 Task: Add an event with the title Team Recognition Event, date '2024/03/28', time 8:00 AM to 10:00 AMand add a description: The training workshop will be facilitated by experienced negotiation experts who will provide guidance, insights, and practical tips throughout the session. Participants will have ample opportunities to ask questions, share experiences, and receive personalized feedback on their negotiation skills.Select event color  Grape . Add location for the event as: 654 Plaza de España, Madrid, Spain, logged in from the account softage.1@softage.netand send the event invitation to softage.7@softage.net and softage.8@softage.net. Set a reminder for the event Every weekday(Monday to Friday)
Action: Mouse moved to (79, 115)
Screenshot: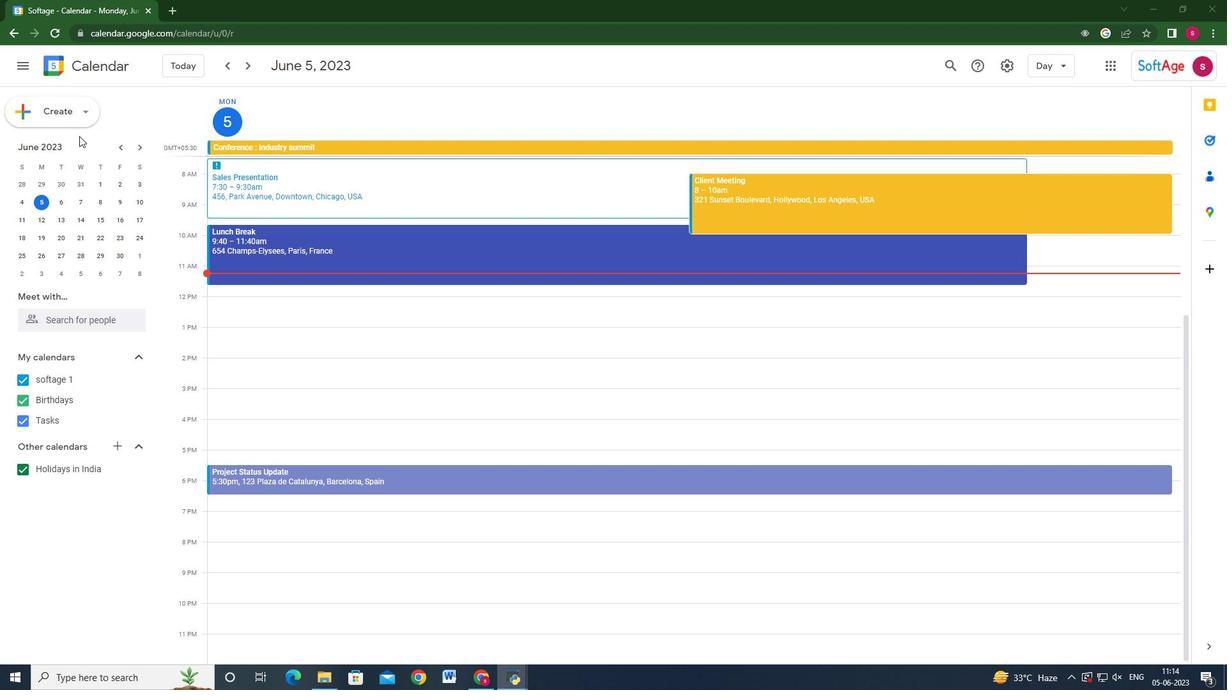 
Action: Mouse pressed left at (79, 115)
Screenshot: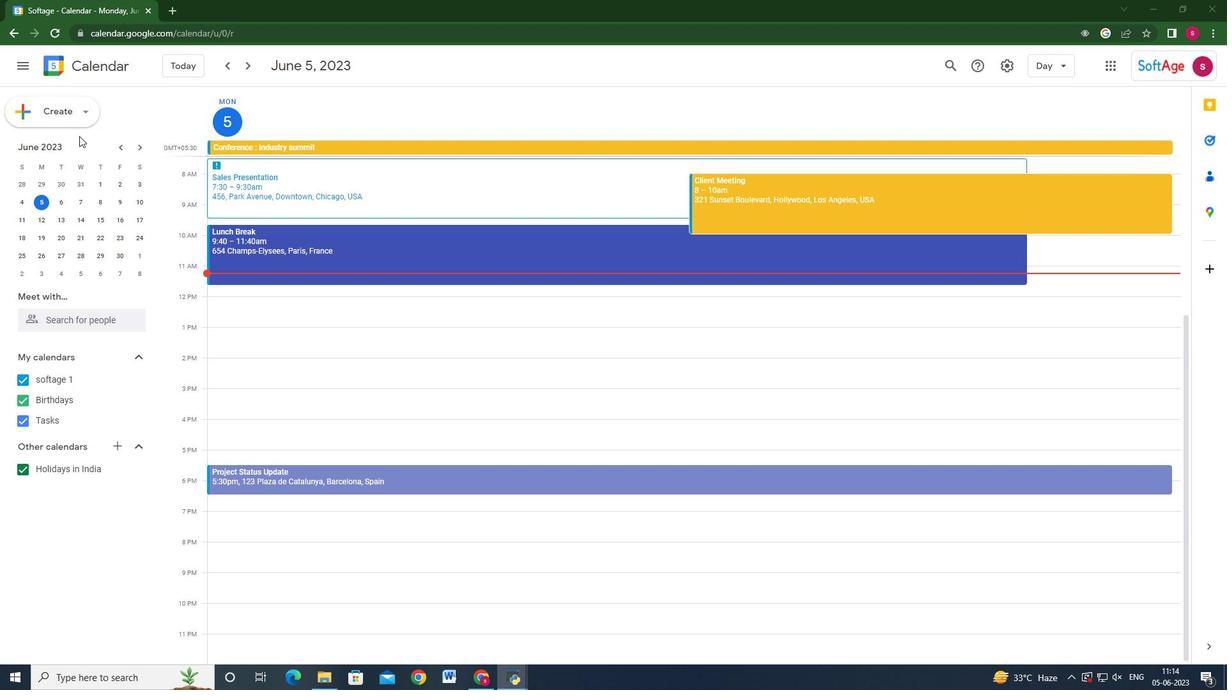 
Action: Mouse moved to (54, 140)
Screenshot: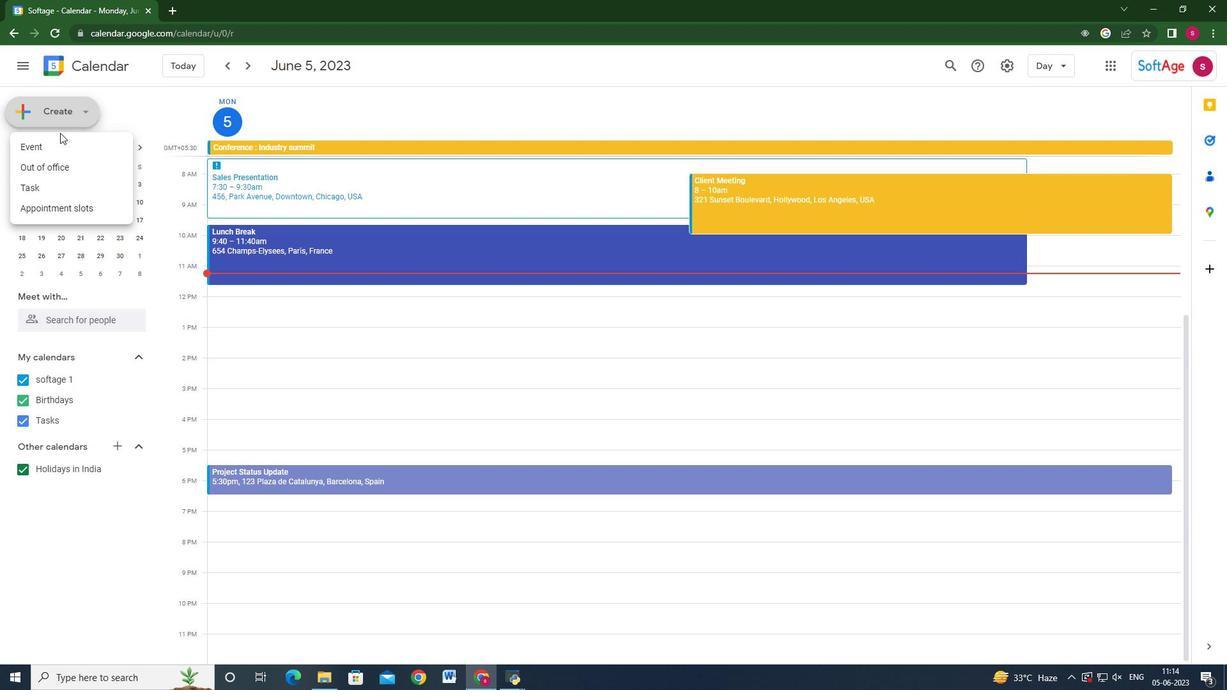 
Action: Mouse pressed left at (54, 140)
Screenshot: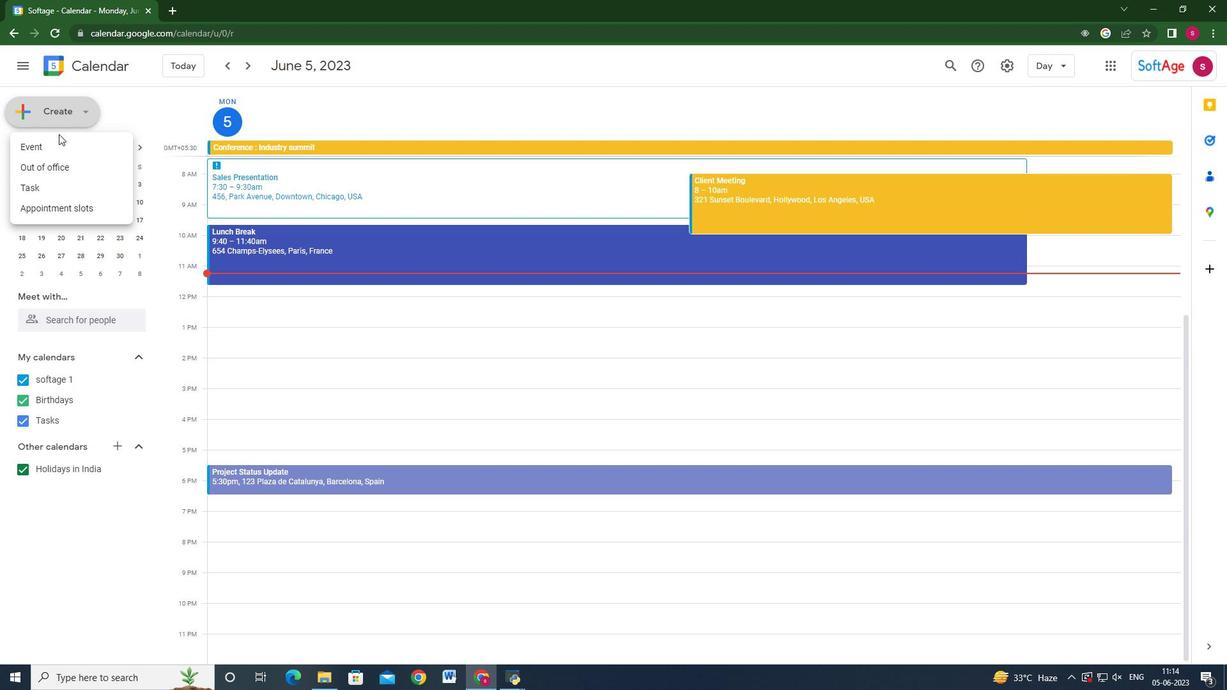 
Action: Mouse moved to (724, 503)
Screenshot: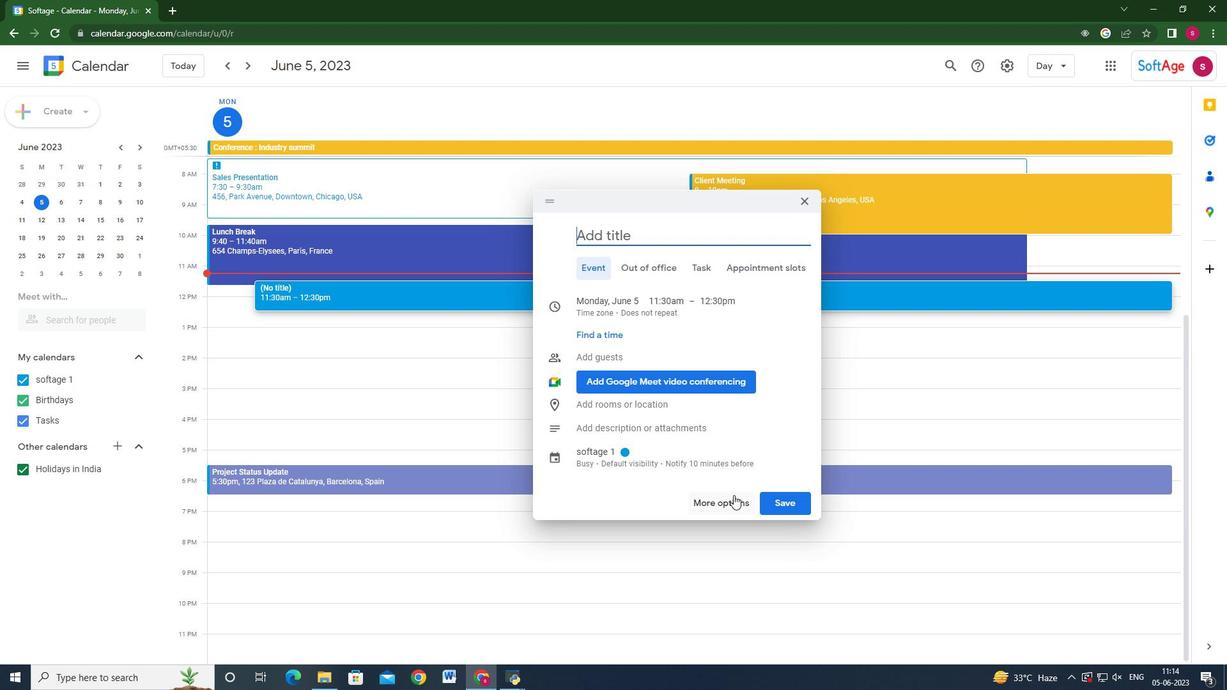 
Action: Mouse pressed left at (724, 503)
Screenshot: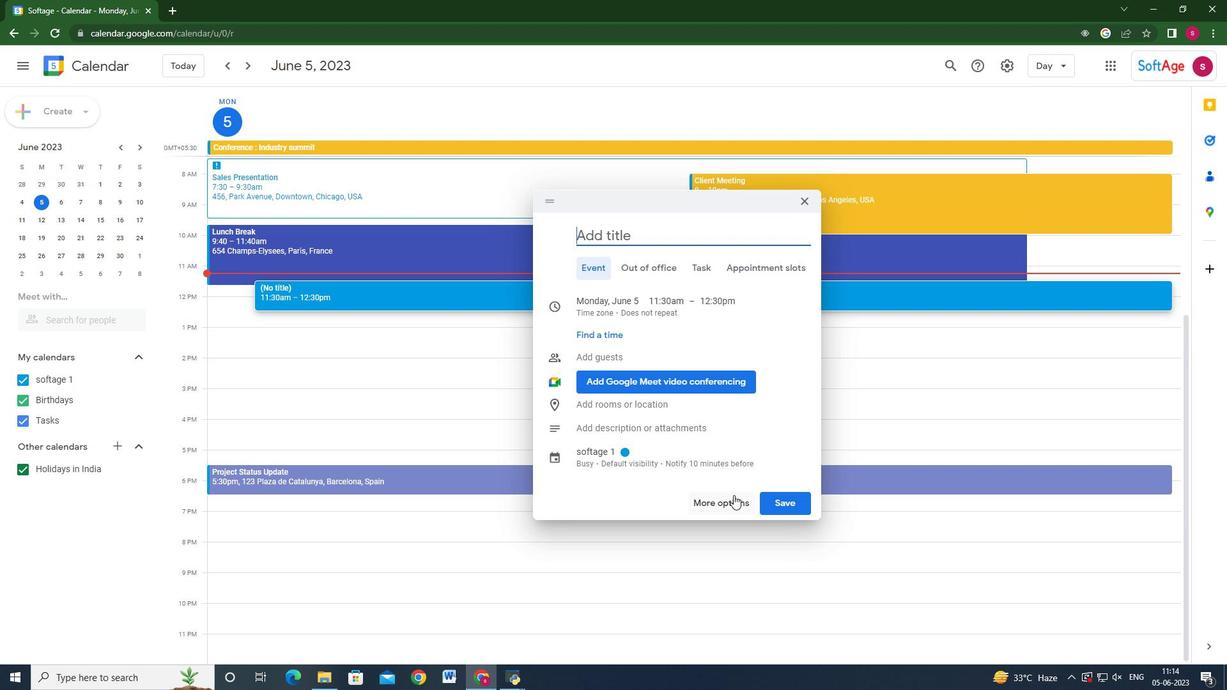 
Action: Mouse moved to (152, 69)
Screenshot: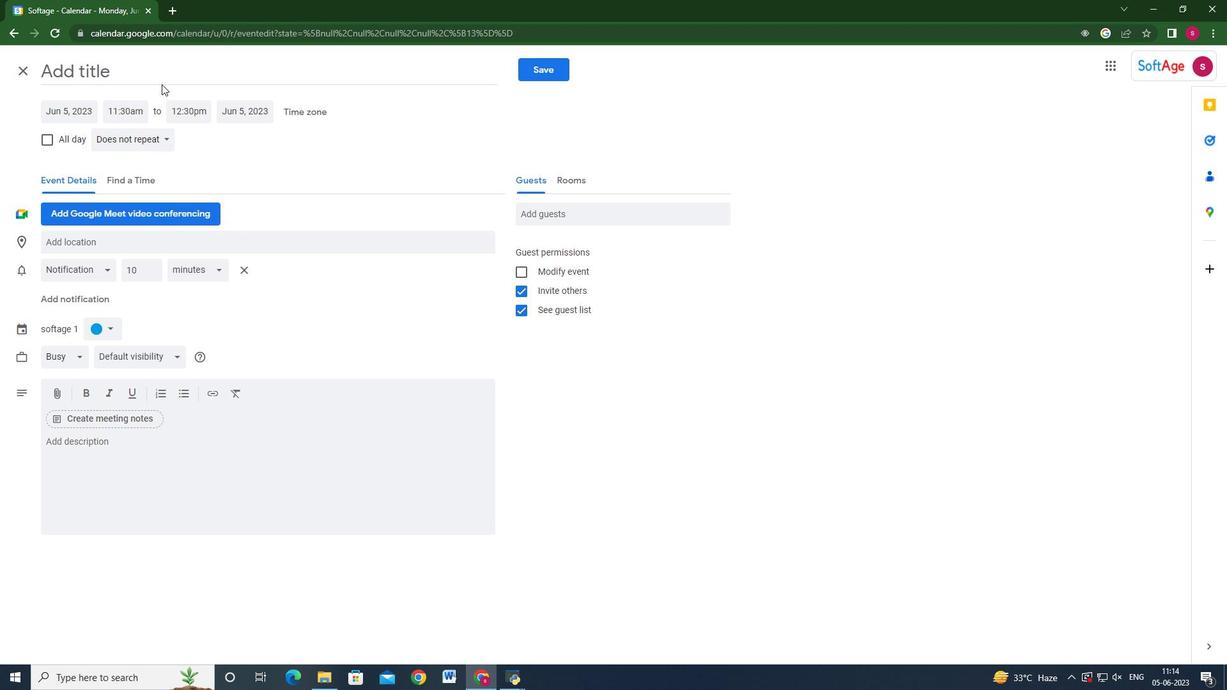 
Action: Mouse pressed left at (152, 69)
Screenshot: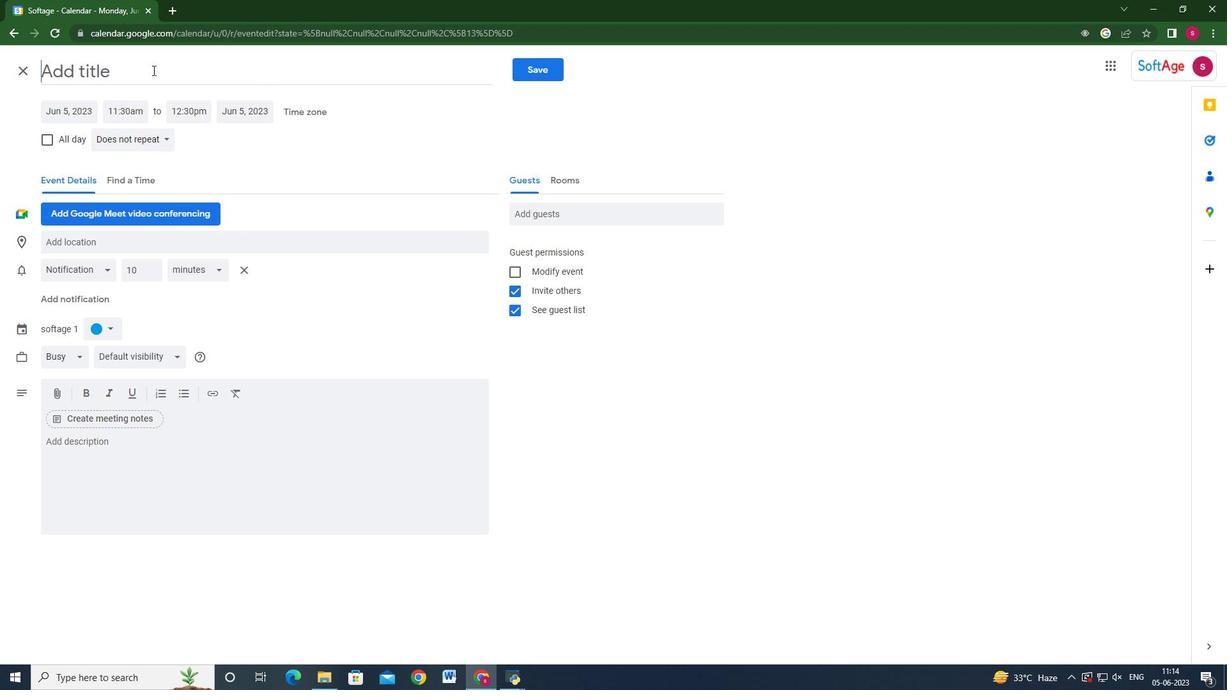 
Action: Key pressed <Key.shift>Team<Key.space><Key.shift>Recognition<Key.space><Key.shift>Event
Screenshot: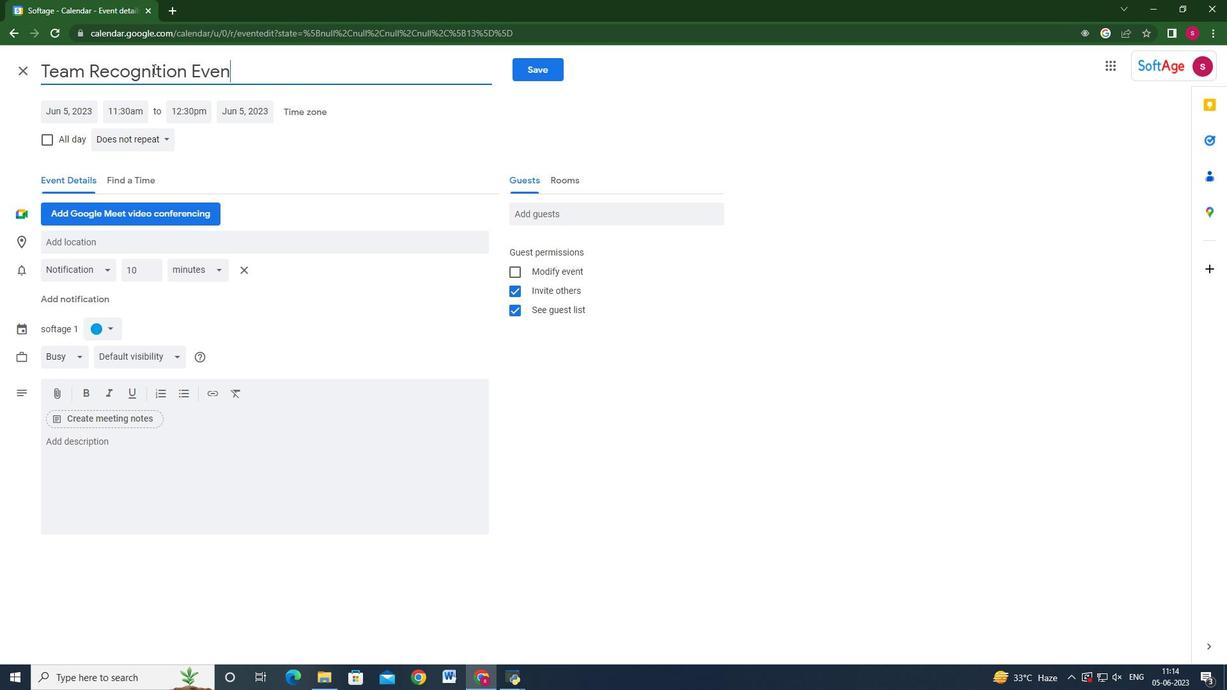 
Action: Mouse moved to (77, 114)
Screenshot: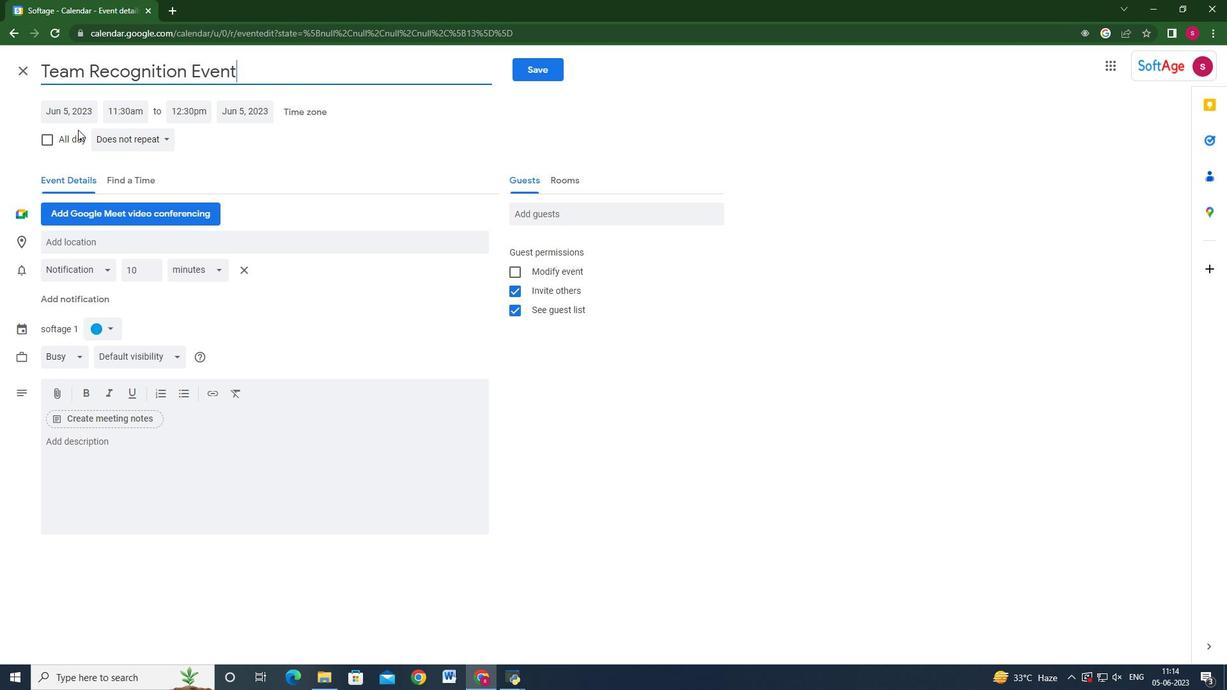 
Action: Mouse pressed left at (77, 114)
Screenshot: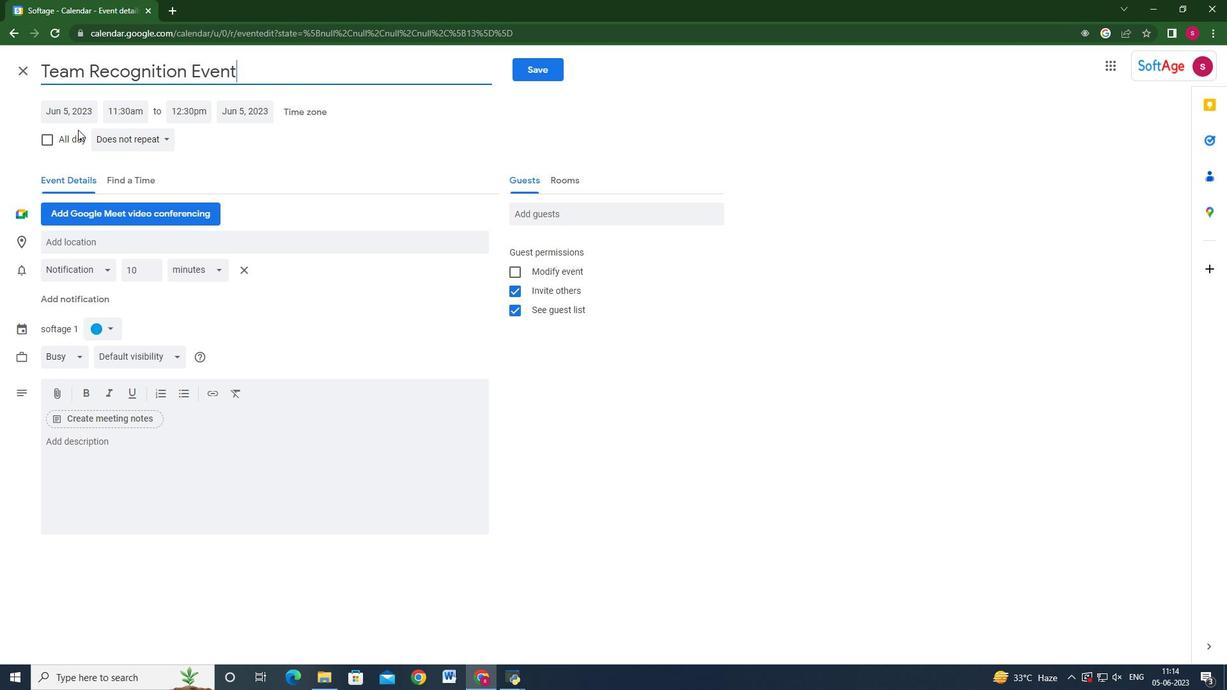 
Action: Mouse moved to (198, 136)
Screenshot: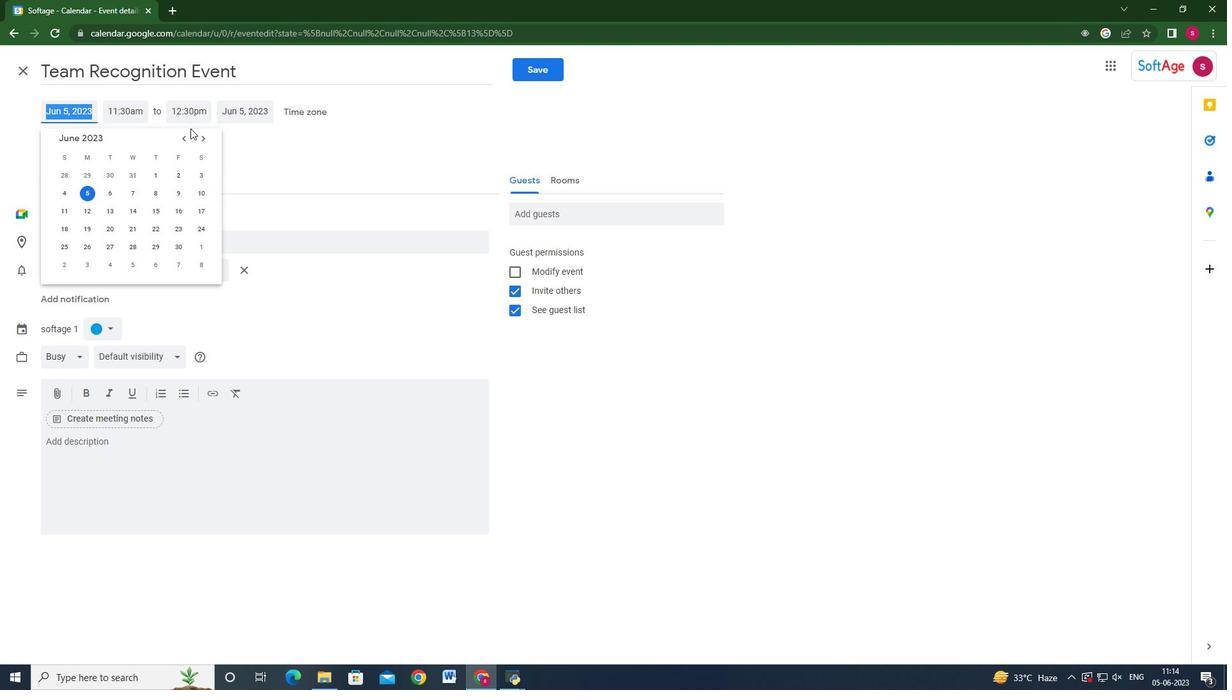 
Action: Mouse pressed left at (198, 136)
Screenshot: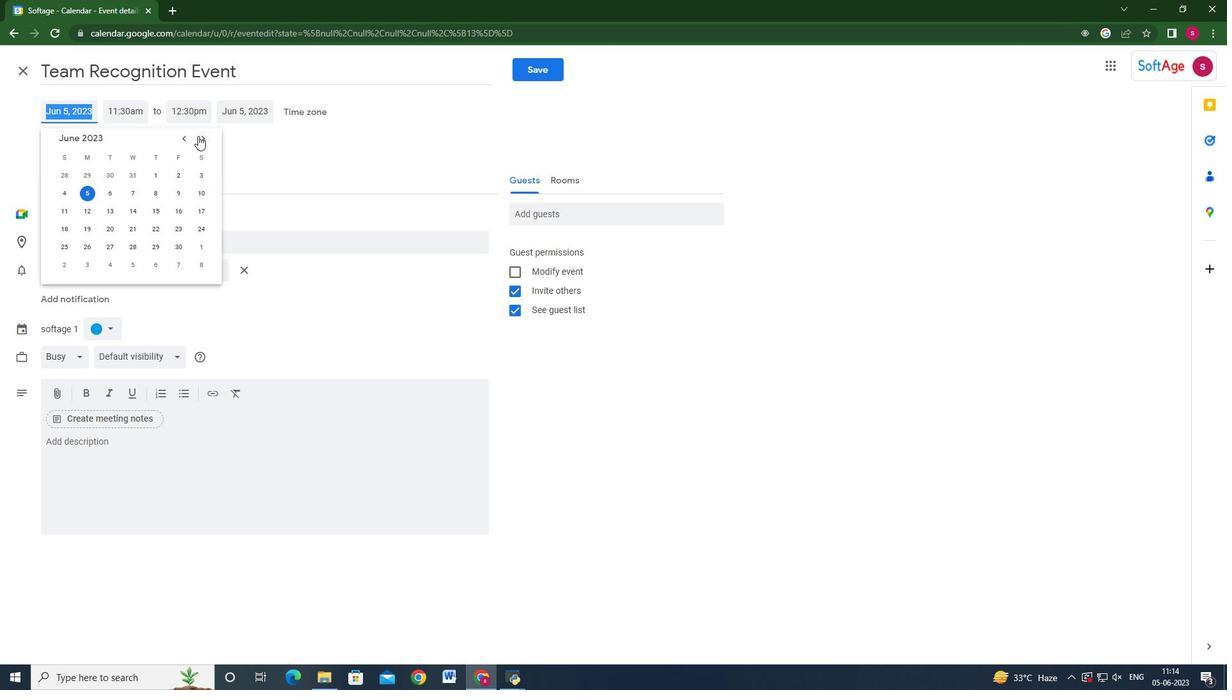 
Action: Mouse pressed left at (198, 136)
Screenshot: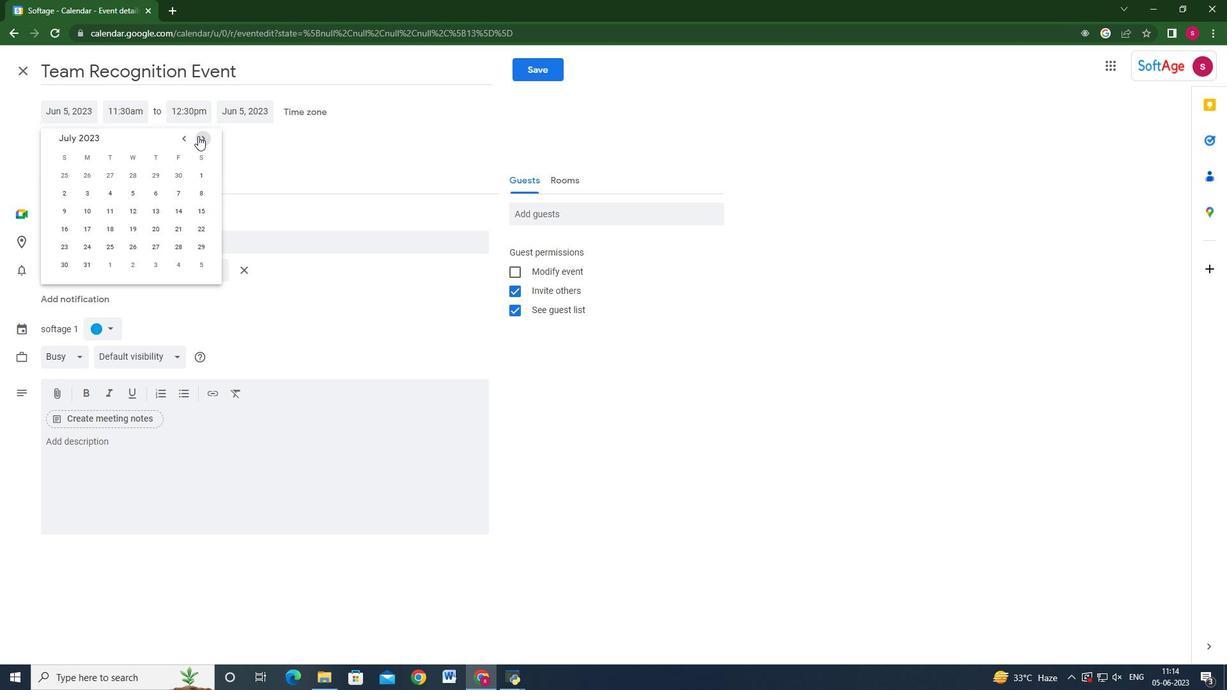 
Action: Mouse pressed left at (198, 136)
Screenshot: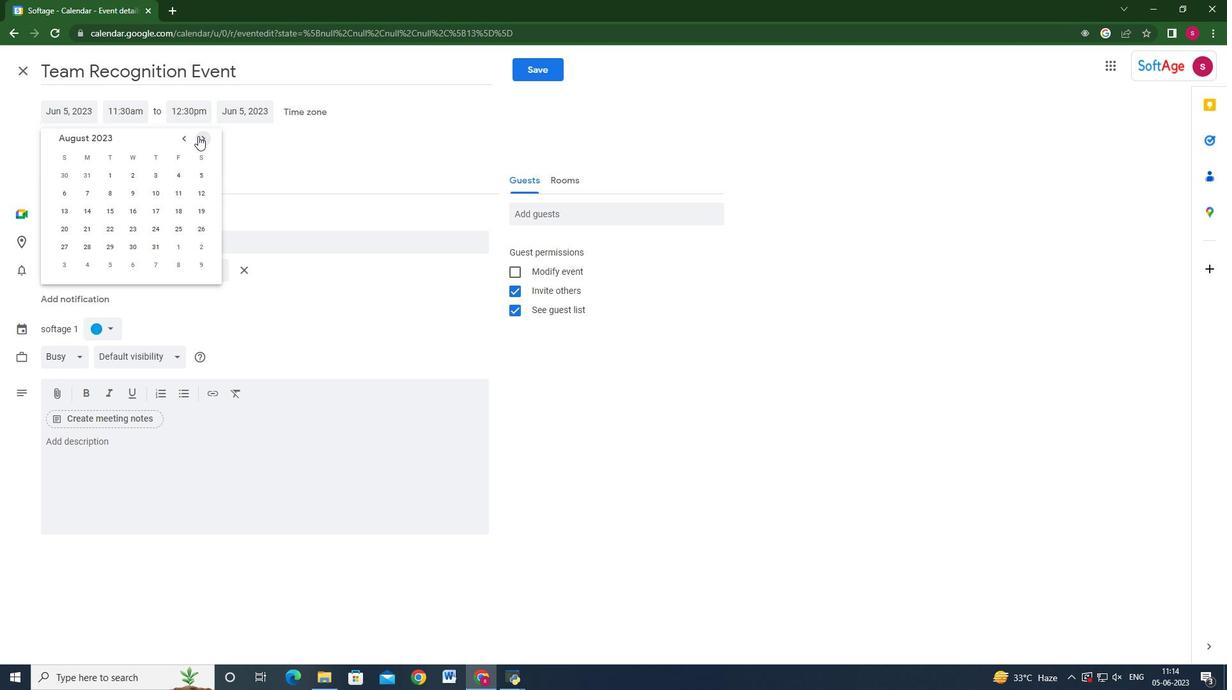 
Action: Mouse pressed left at (198, 136)
Screenshot: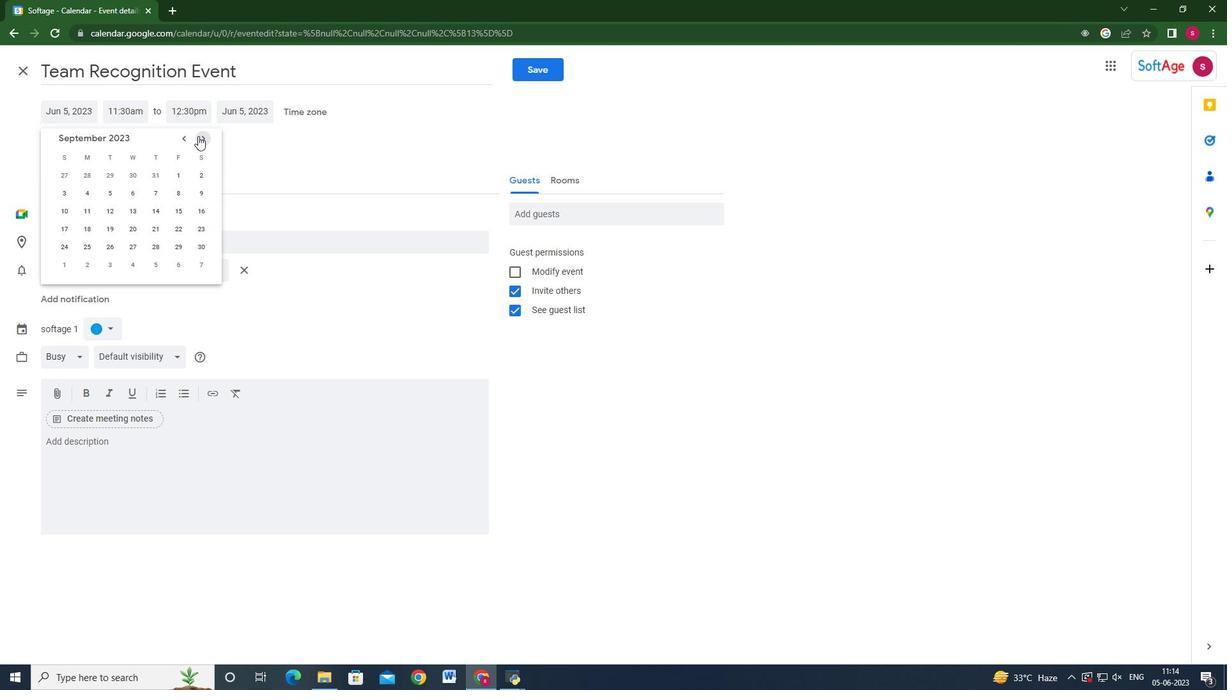 
Action: Mouse pressed left at (198, 136)
Screenshot: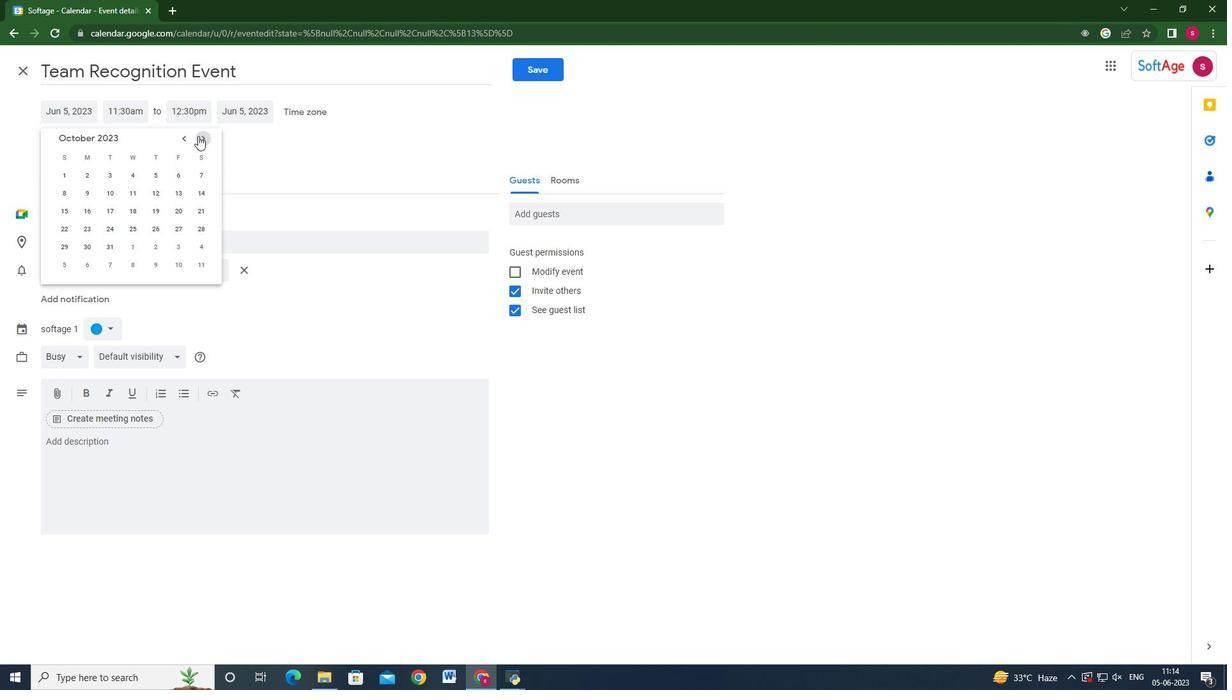
Action: Mouse pressed left at (198, 136)
Screenshot: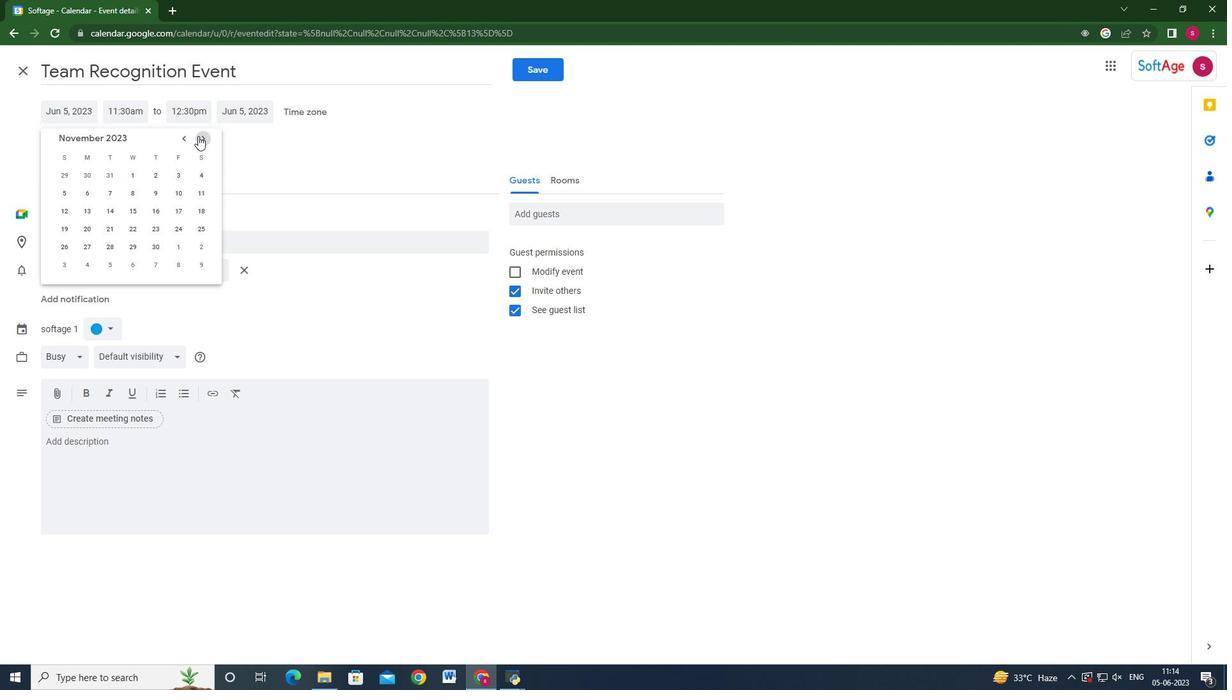 
Action: Mouse pressed left at (198, 136)
Screenshot: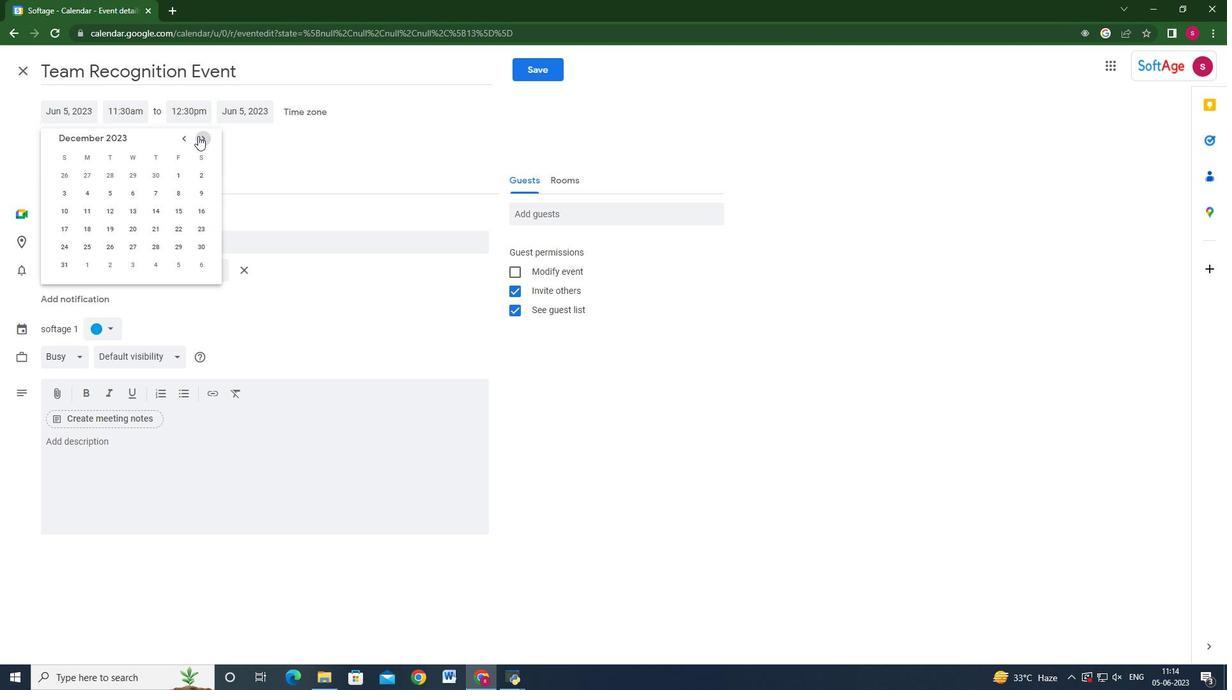 
Action: Mouse pressed left at (198, 136)
Screenshot: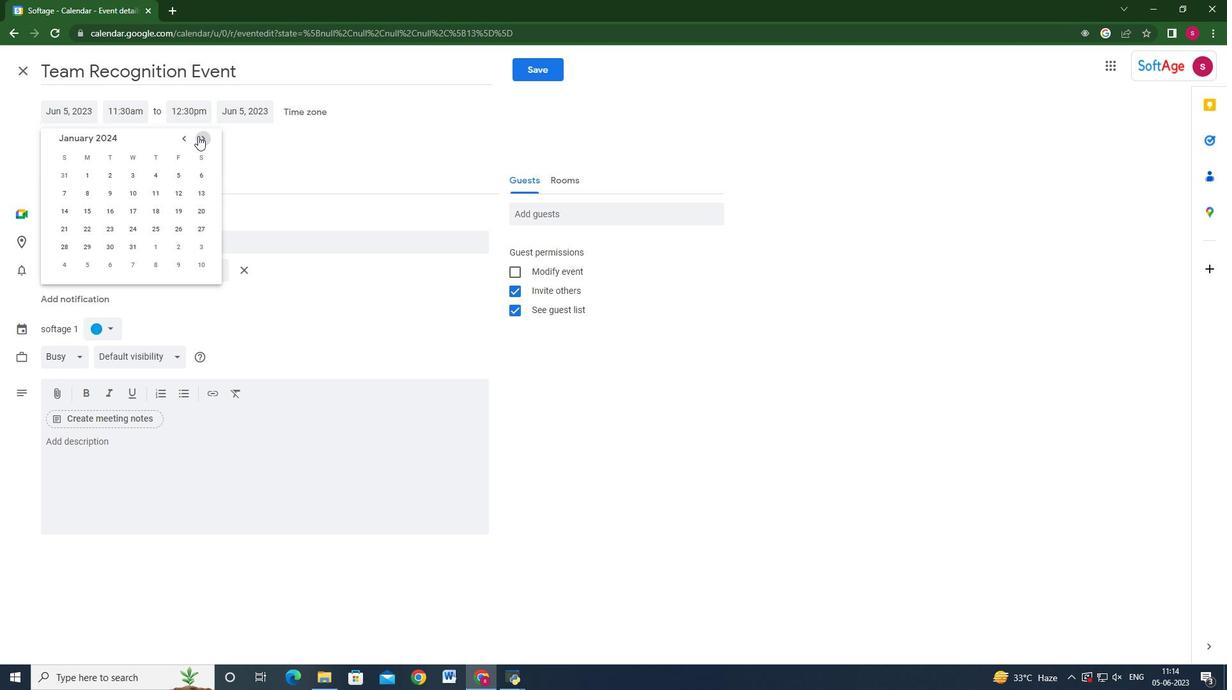 
Action: Mouse pressed left at (198, 136)
Screenshot: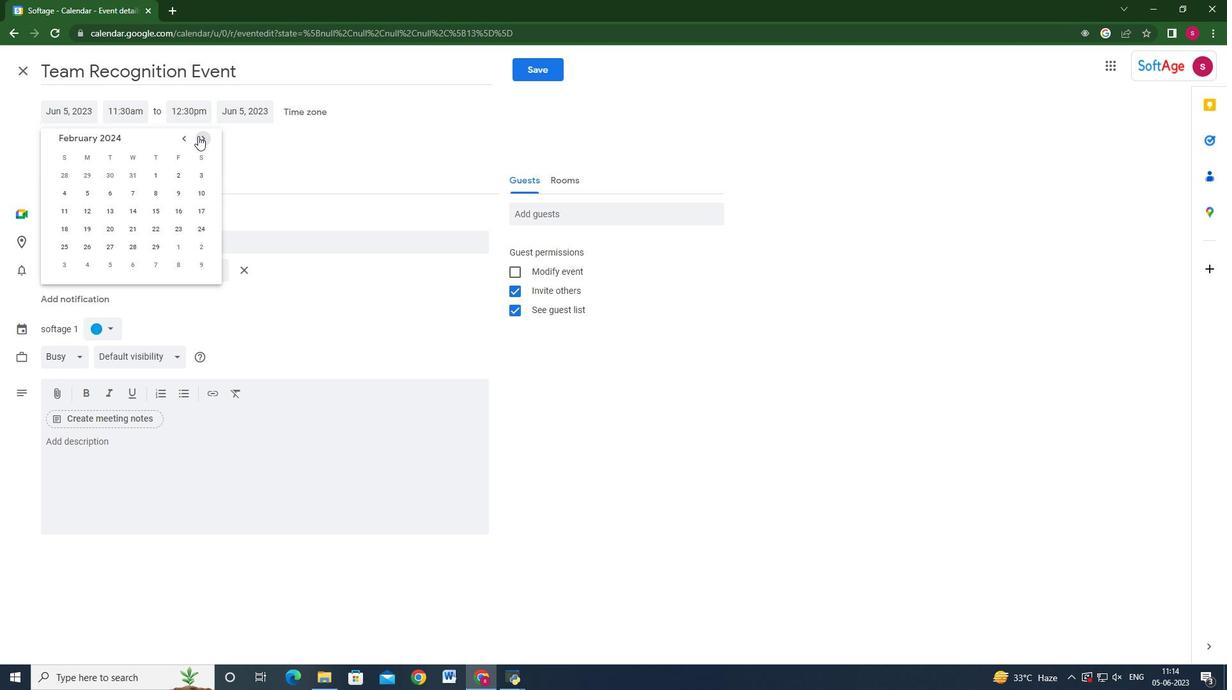 
Action: Mouse moved to (155, 242)
Screenshot: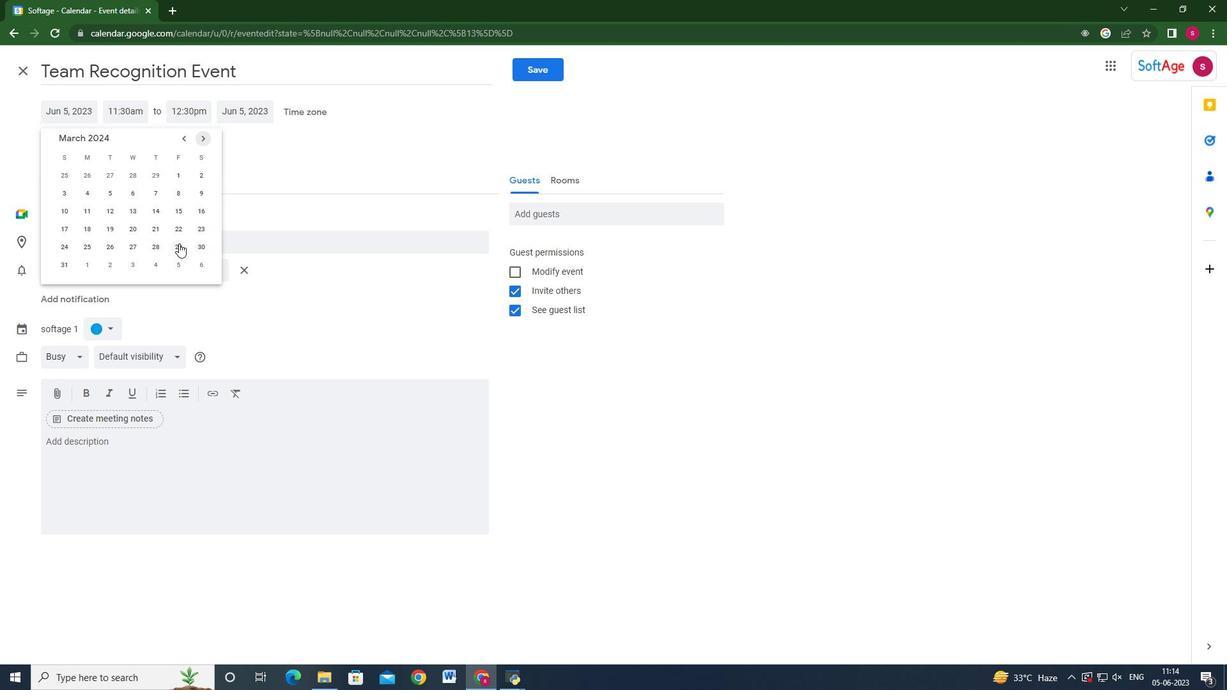 
Action: Mouse pressed left at (155, 242)
Screenshot: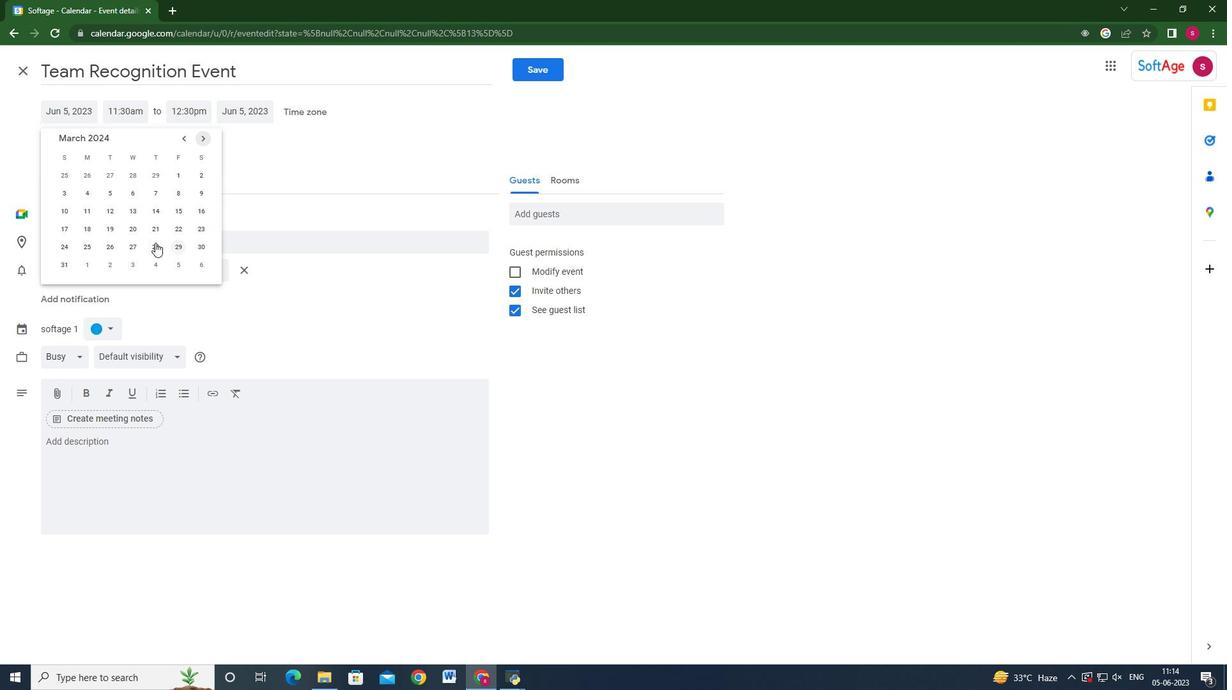 
Action: Mouse moved to (138, 103)
Screenshot: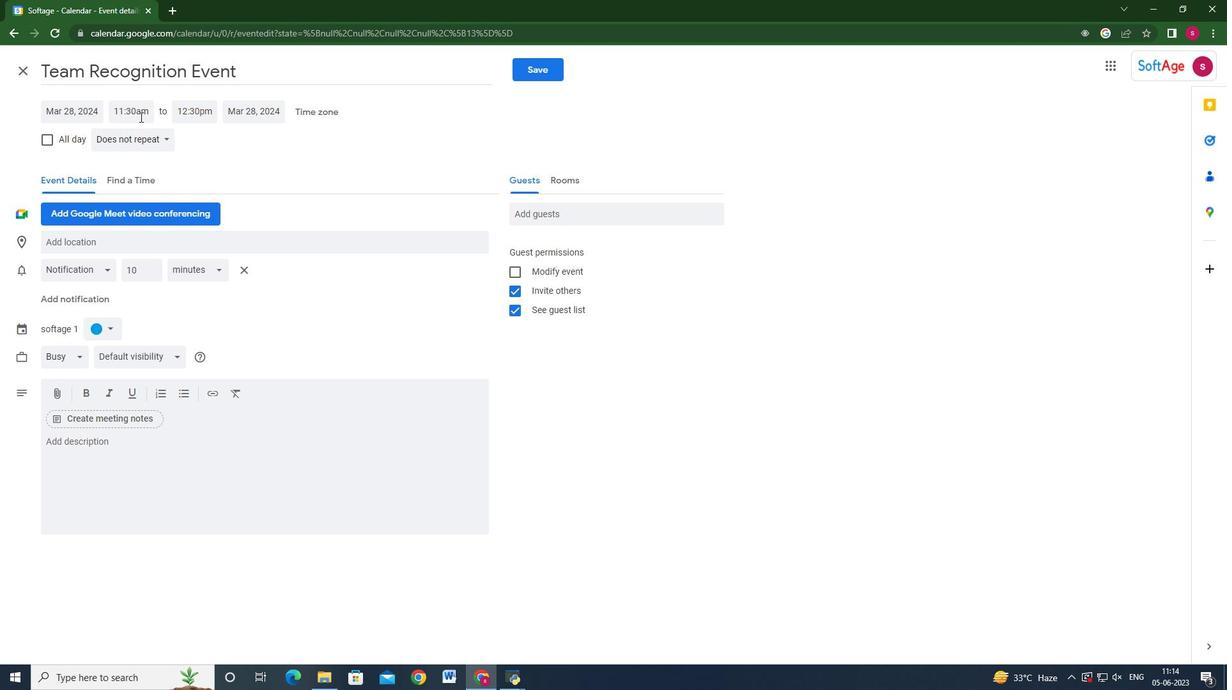 
Action: Mouse pressed left at (138, 103)
Screenshot: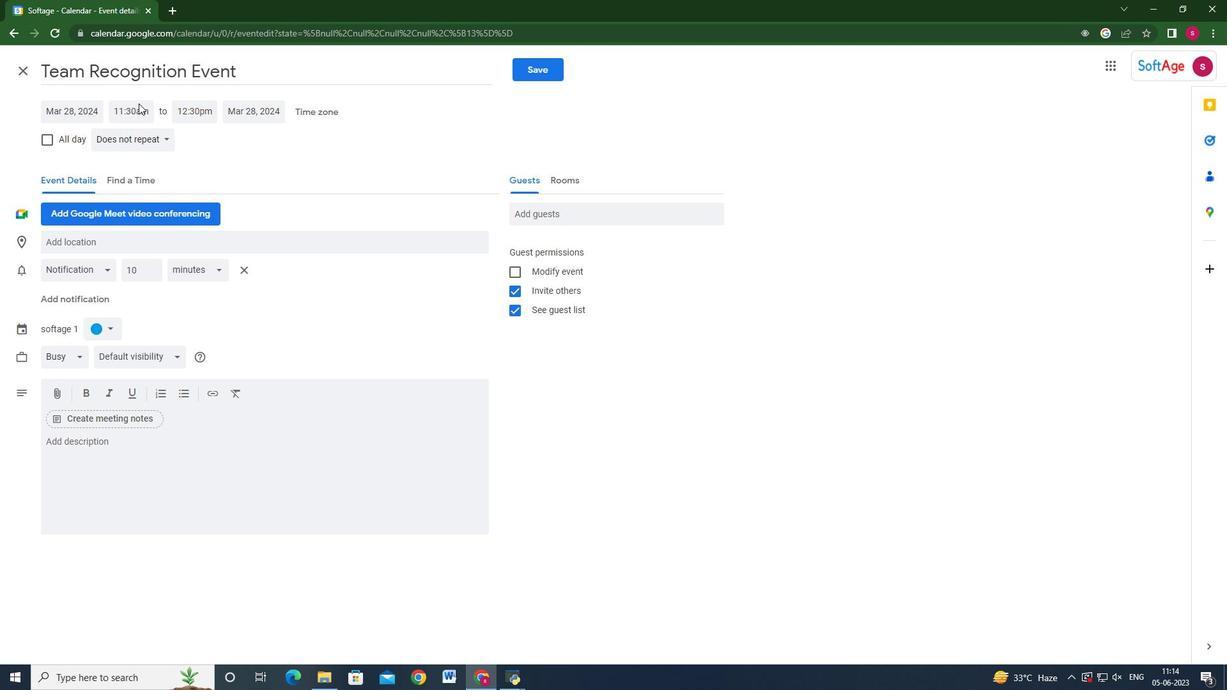 
Action: Key pressed 8<Key.shift>:00am<Key.enter><Key.tab>10<Key.shift>:00am<Key.enter>
Screenshot: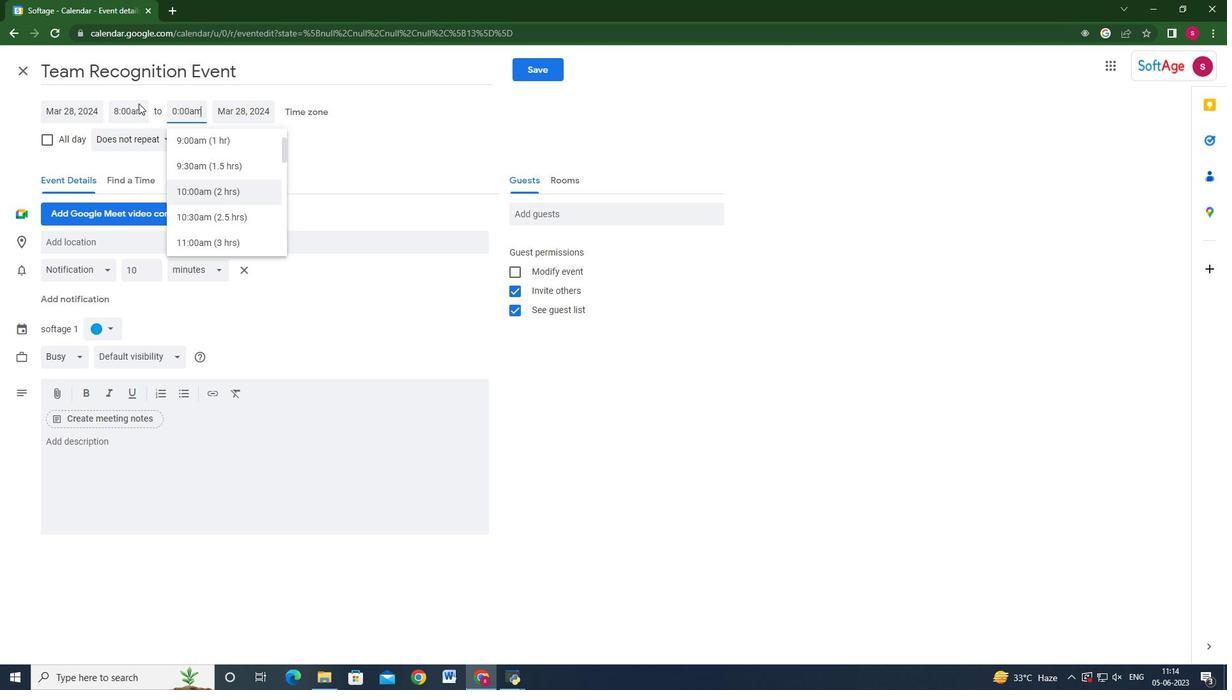 
Action: Mouse moved to (159, 452)
Screenshot: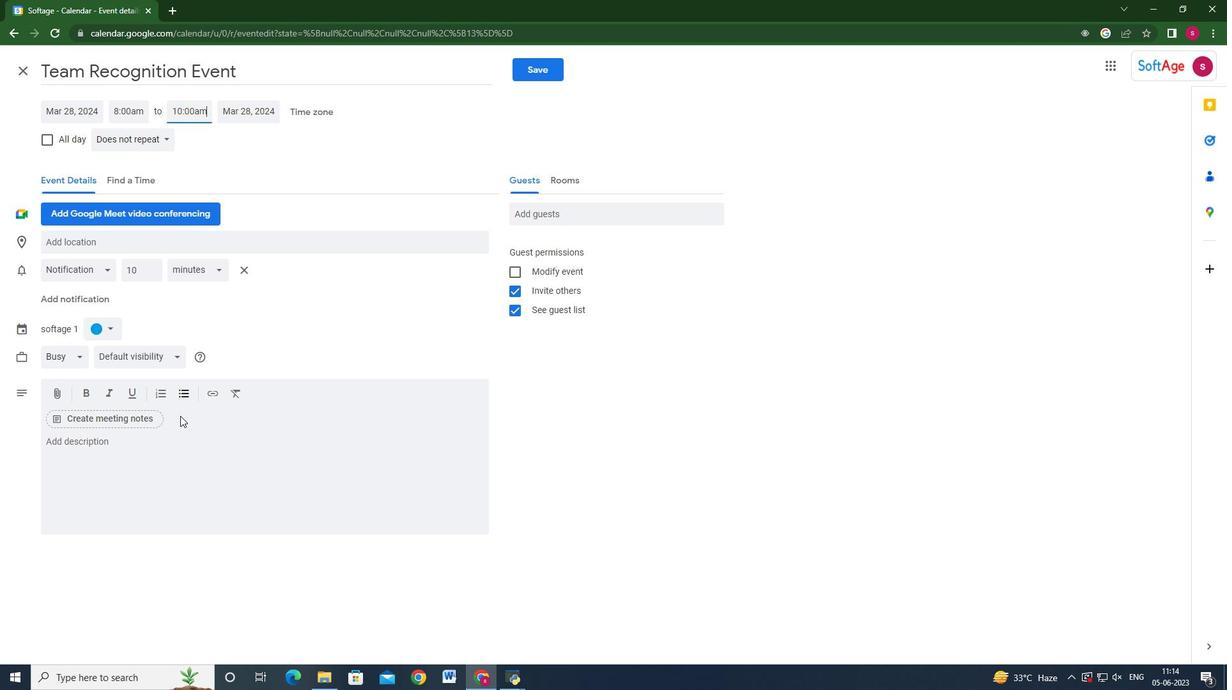 
Action: Mouse pressed left at (159, 452)
Screenshot: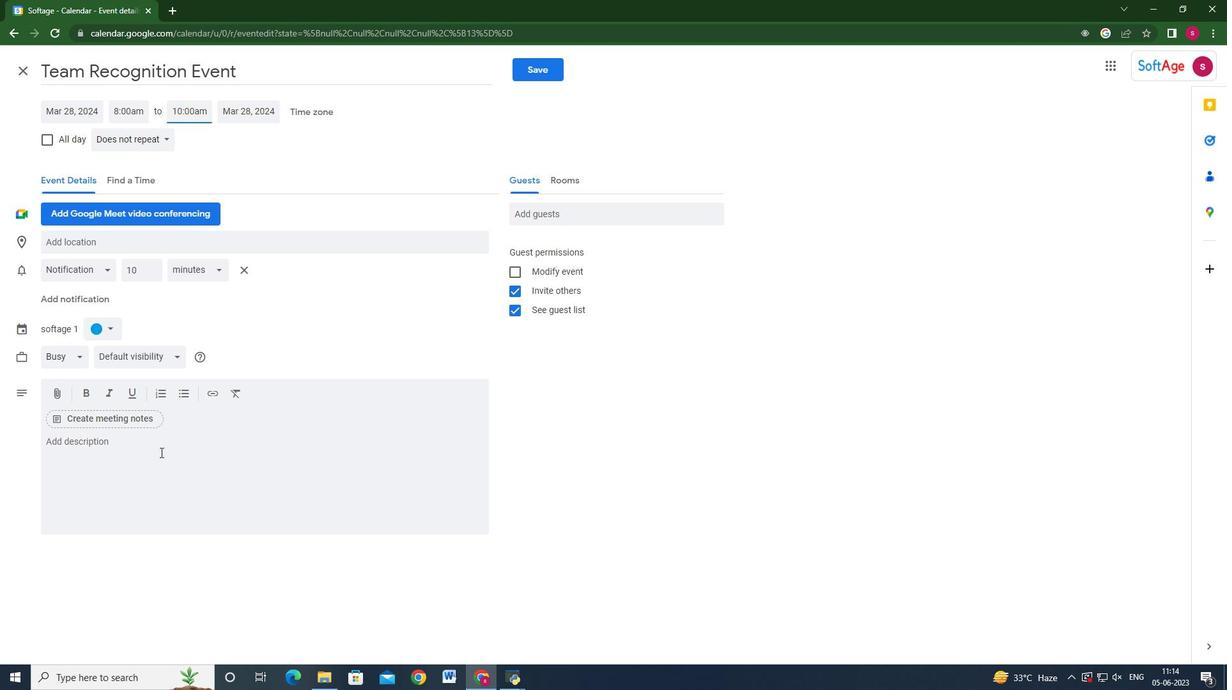 
Action: Mouse moved to (161, 453)
Screenshot: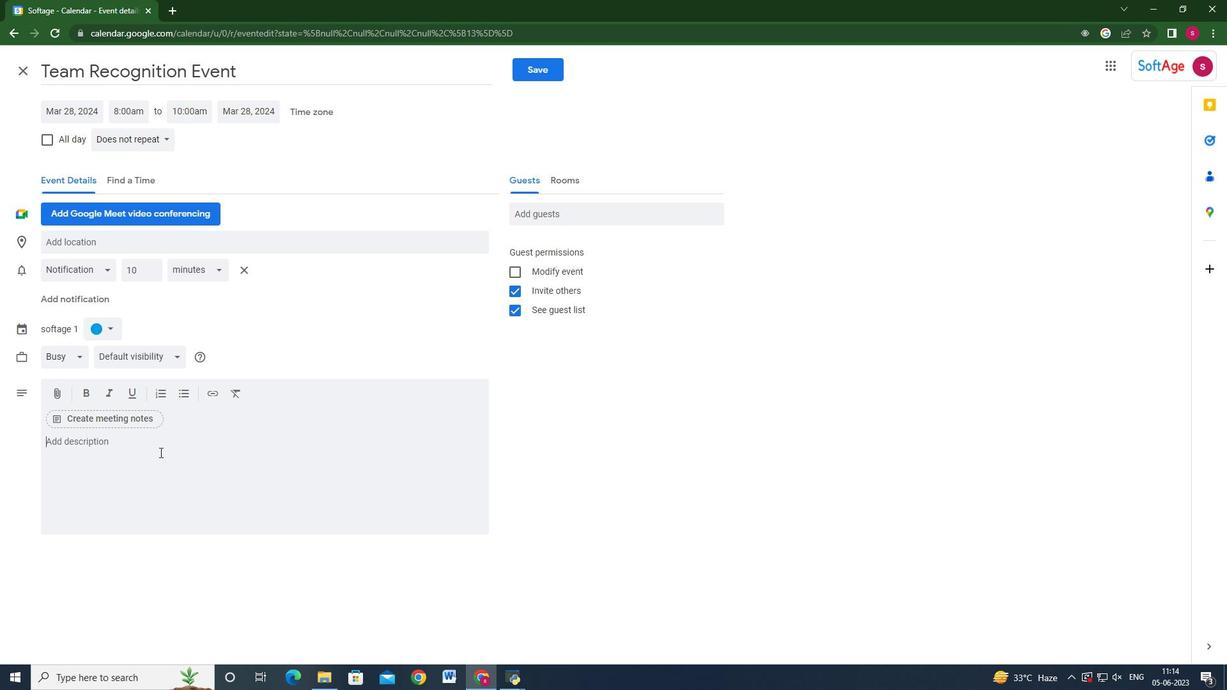 
Action: Key pressed <Key.shift>The<Key.space>training<Key.space>workshop<Key.space>will<Key.space>be<Key.space>facilitated<Key.space>by<Key.space>experienced<Key.space>negotiation<Key.space>experts<Key.space>who<Key.space>will<Key.space>provide<Key.space>guidance,<Key.space>insights,<Key.space>and<Key.space>practical<Key.space>tips<Key.space>throughout<Key.space>the<Key.space>session.<Key.space><Key.shift>Participants<Key.space>will<Key.space>have<Key.space>ample<Key.space>opportunities<Key.space>to<Key.space>ask<Key.space>questions,<Key.space>share<Key.space>experiences,<Key.space>and<Key.space>receive<Key.space>personalized<Key.space>feedback<Key.space>on<Key.space>their<Key.space>negotiation<Key.space>skills.
Screenshot: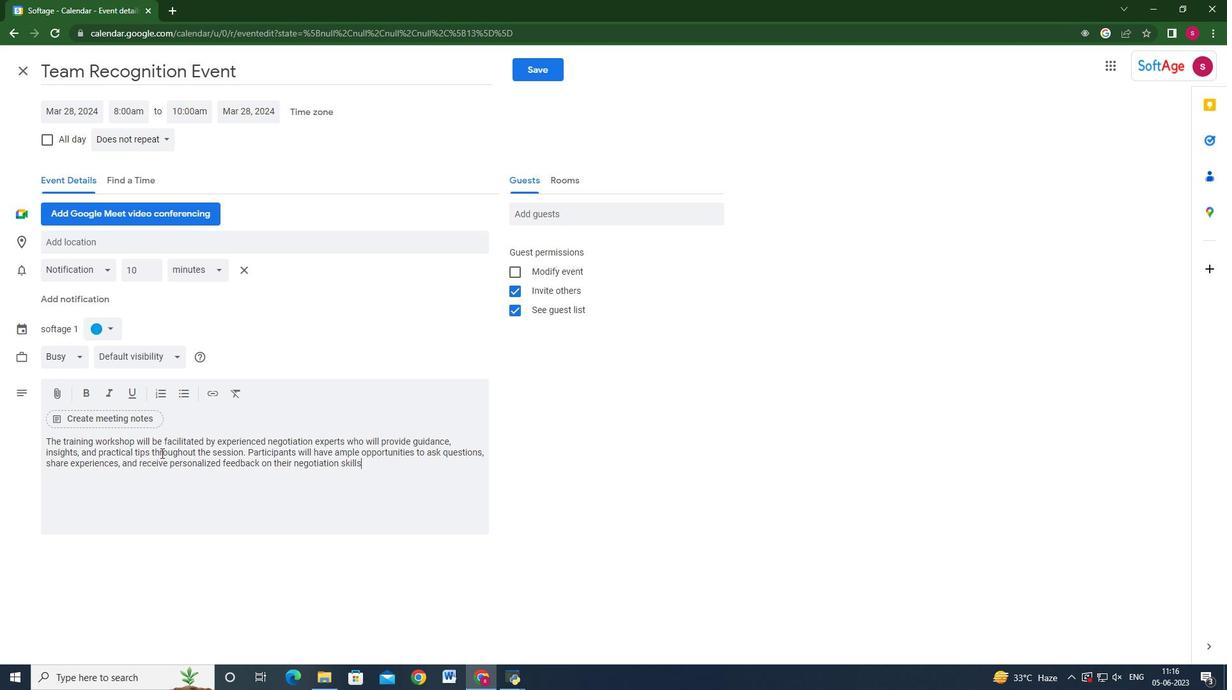 
Action: Mouse moved to (108, 326)
Screenshot: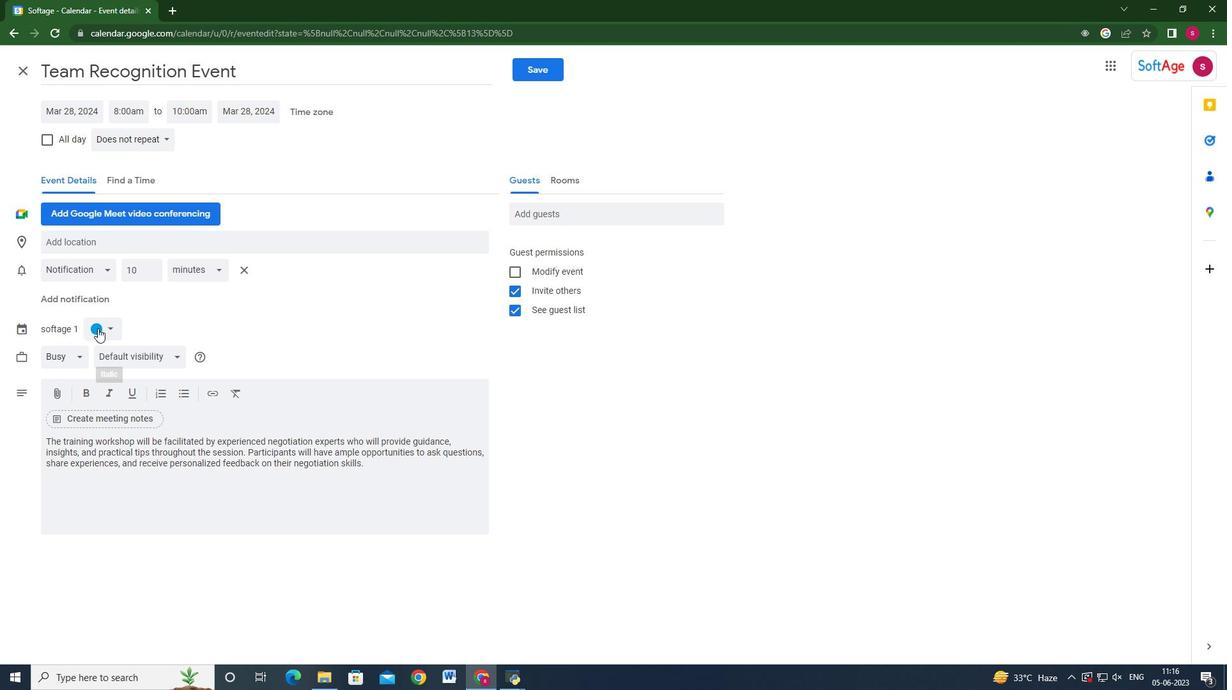 
Action: Mouse pressed left at (108, 326)
Screenshot: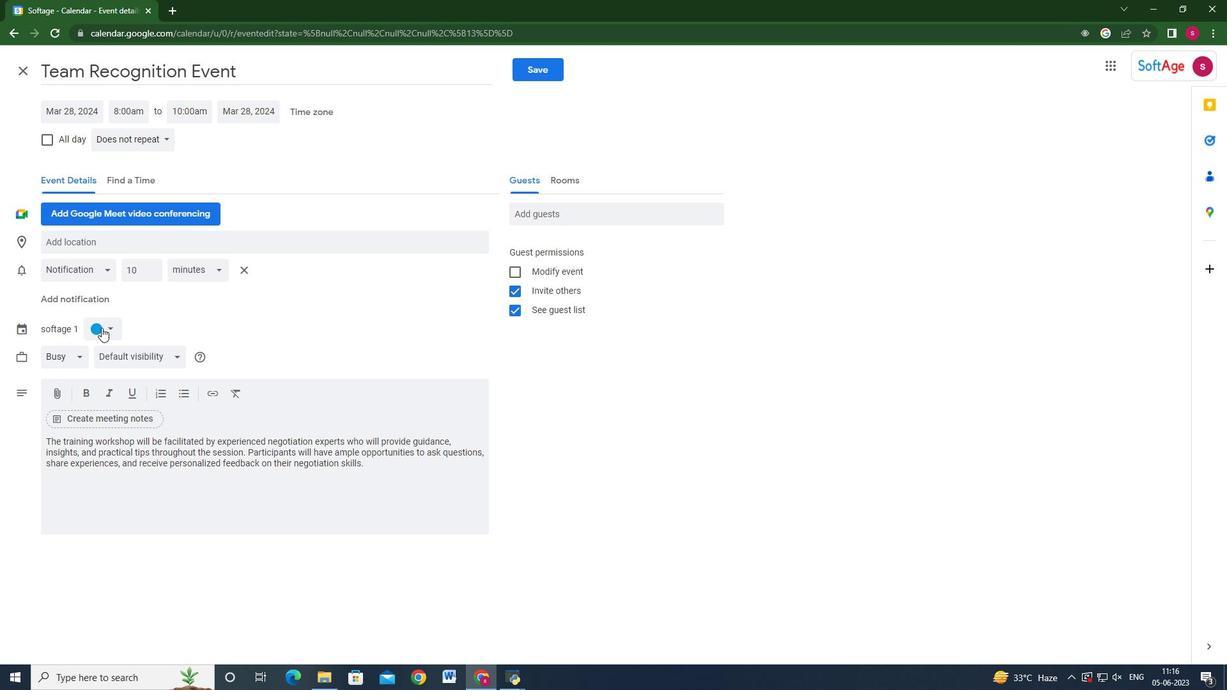 
Action: Mouse moved to (109, 389)
Screenshot: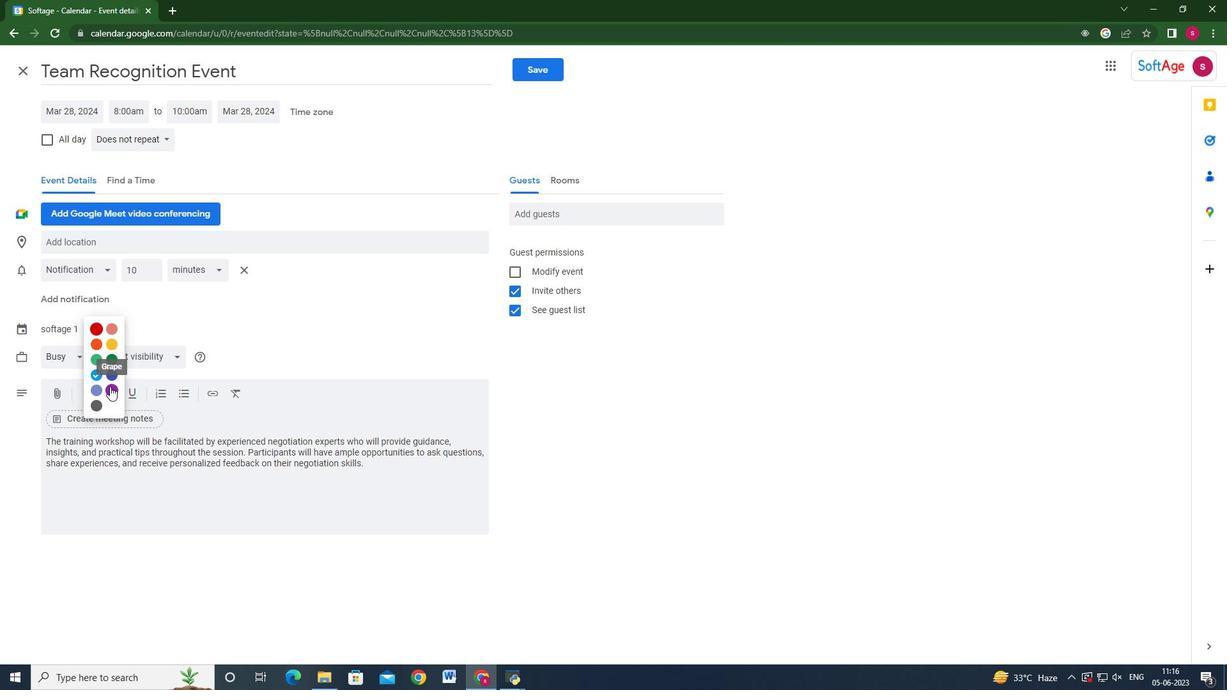 
Action: Mouse pressed left at (109, 389)
Screenshot: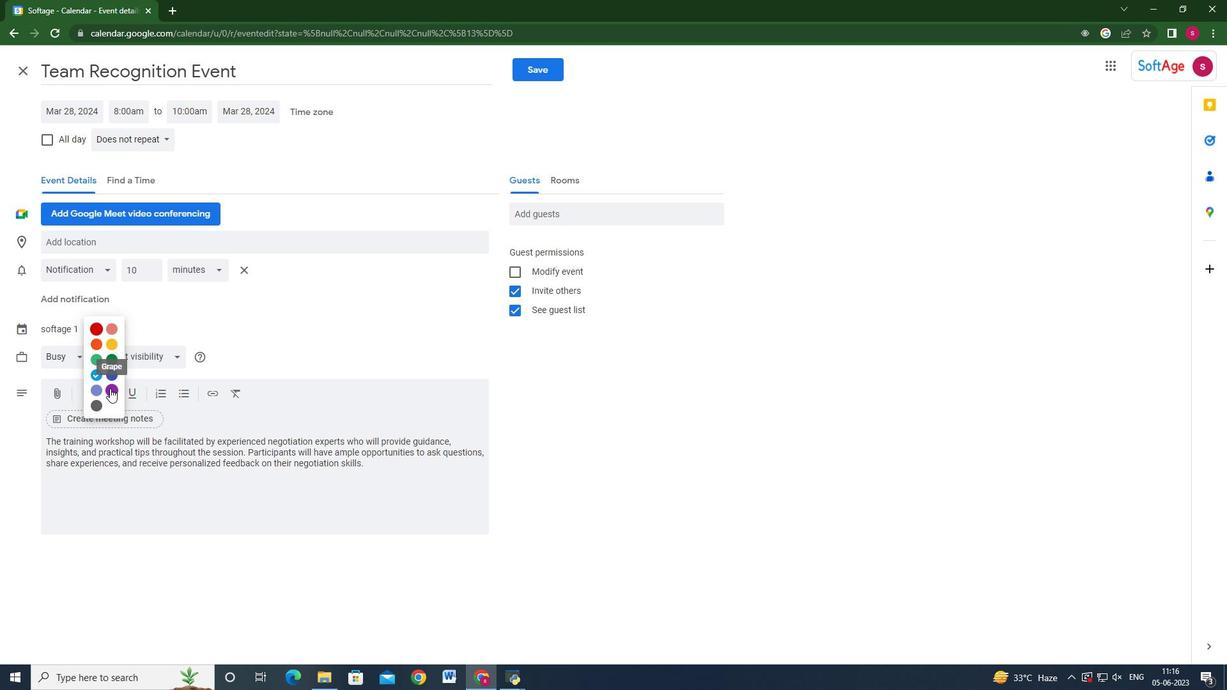 
Action: Mouse moved to (191, 247)
Screenshot: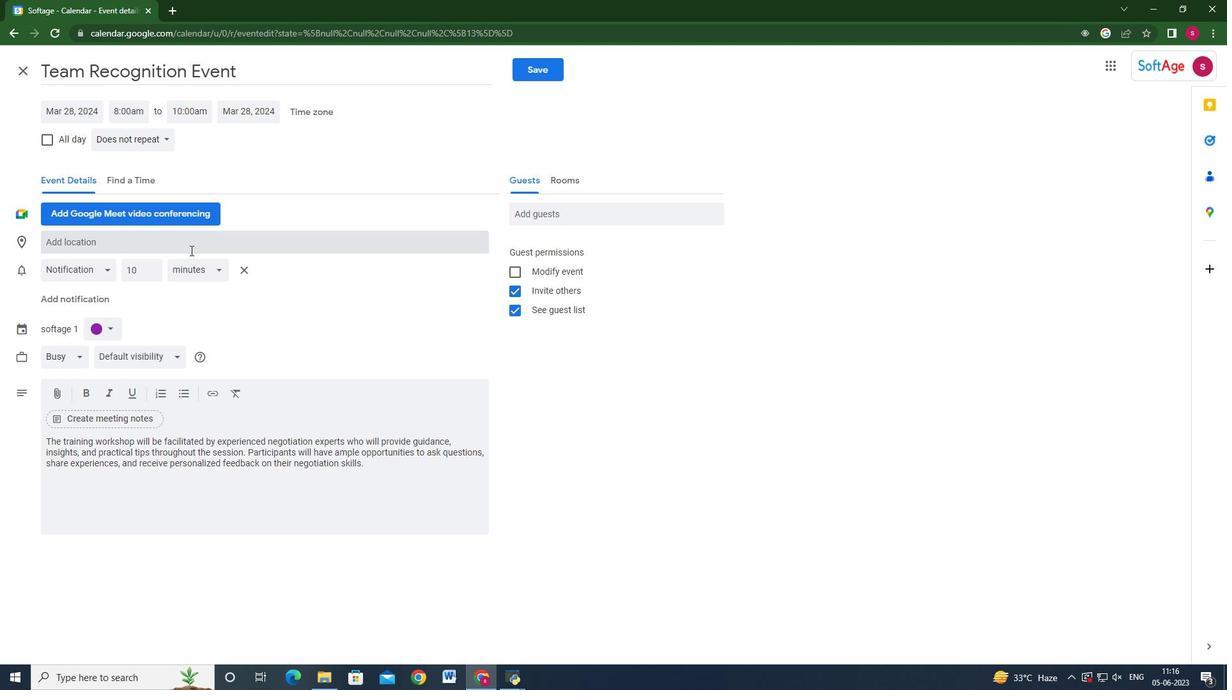 
Action: Mouse pressed left at (191, 247)
Screenshot: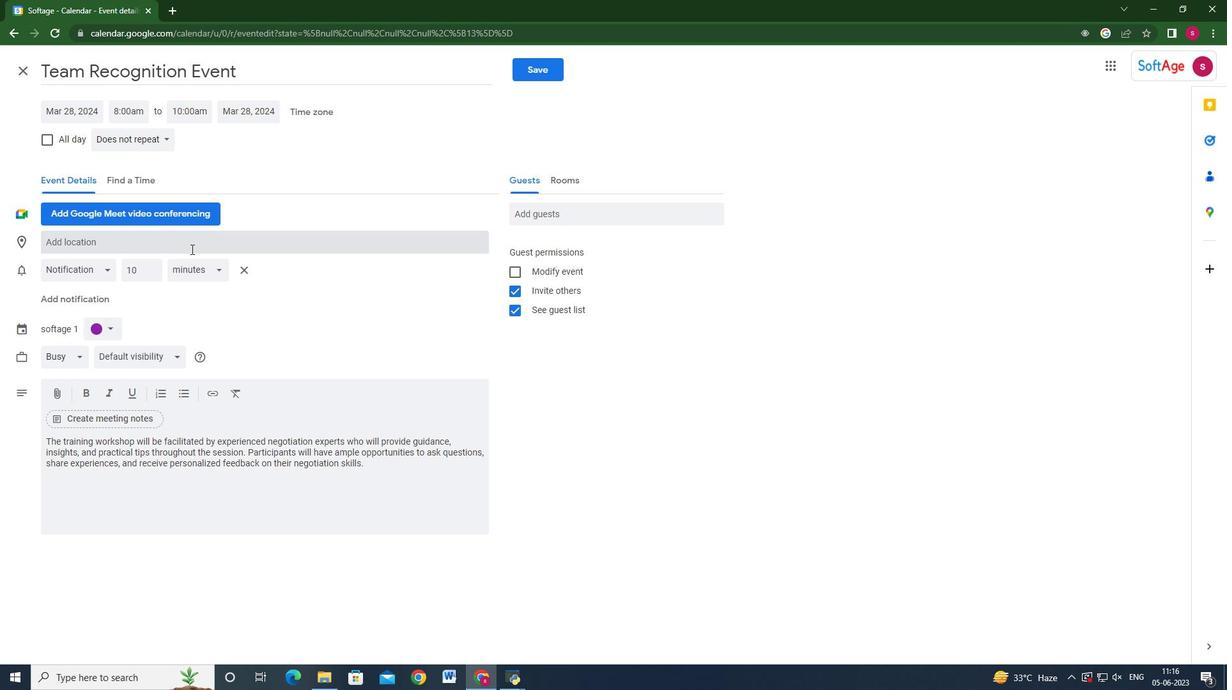 
Action: Key pressed 654<Key.space><Key.shift>Plaza<Key.space>da<Key.space><Key.caps_lock>EX<Key.backspace>S<Key.backspace><Key.caps_lock>spana
Screenshot: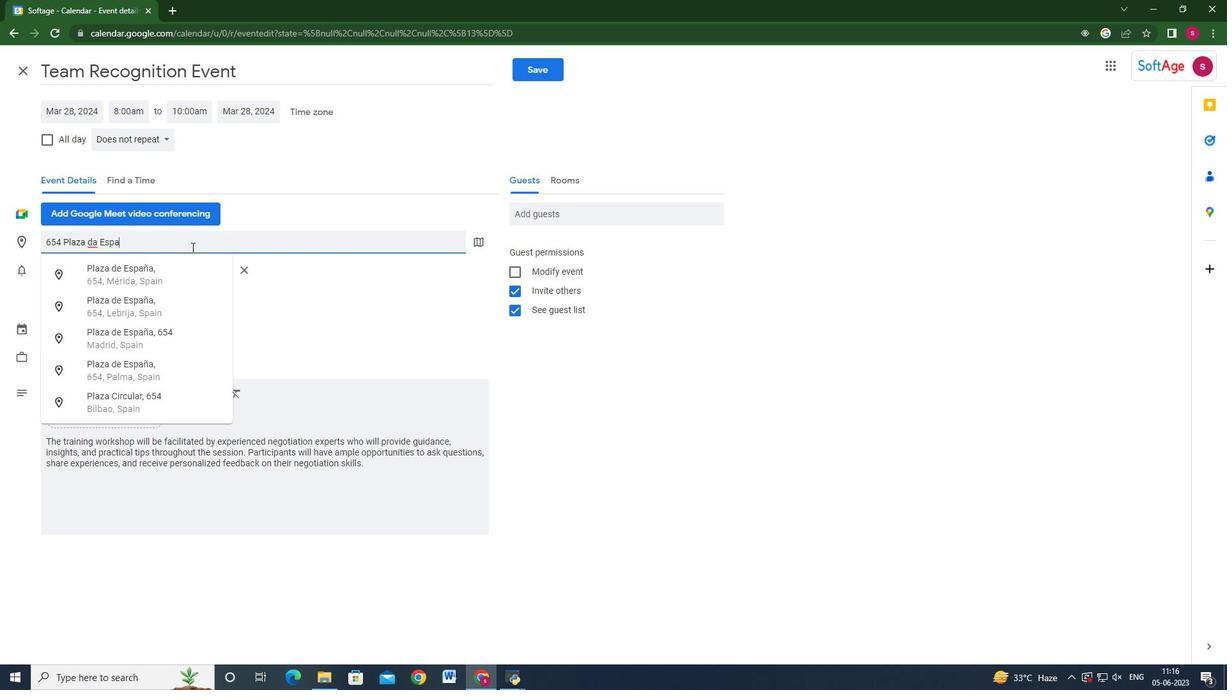 
Action: Mouse moved to (542, 200)
Screenshot: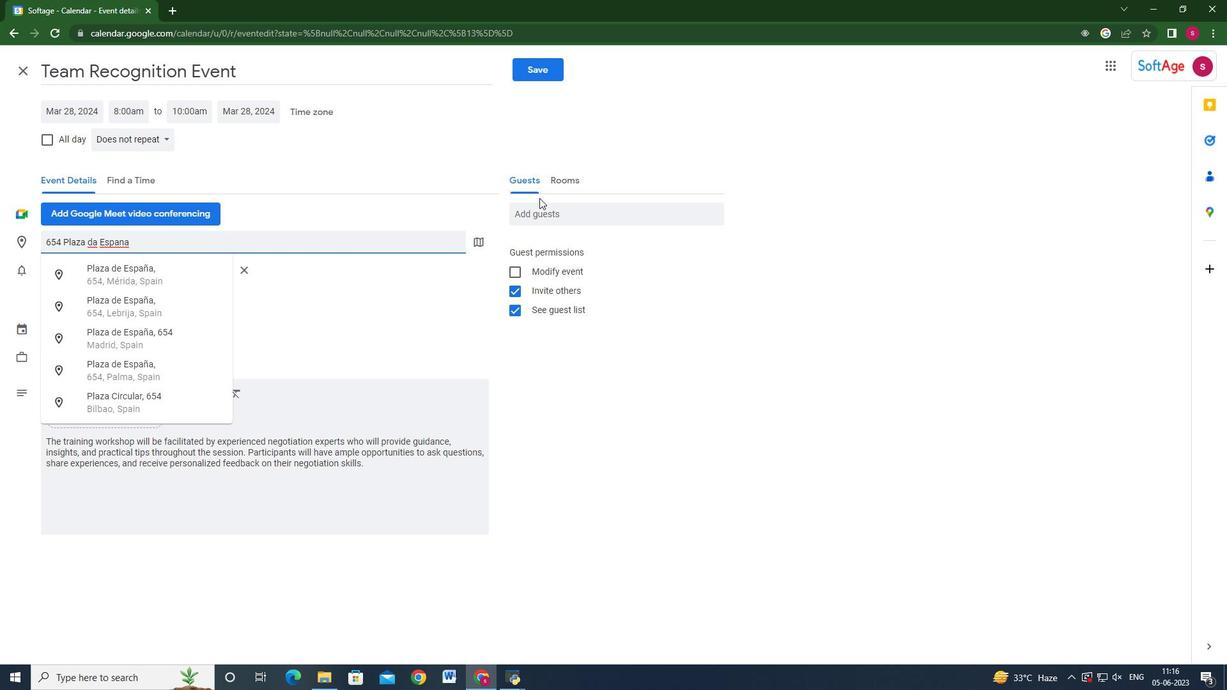 
Action: Mouse pressed left at (542, 200)
Screenshot: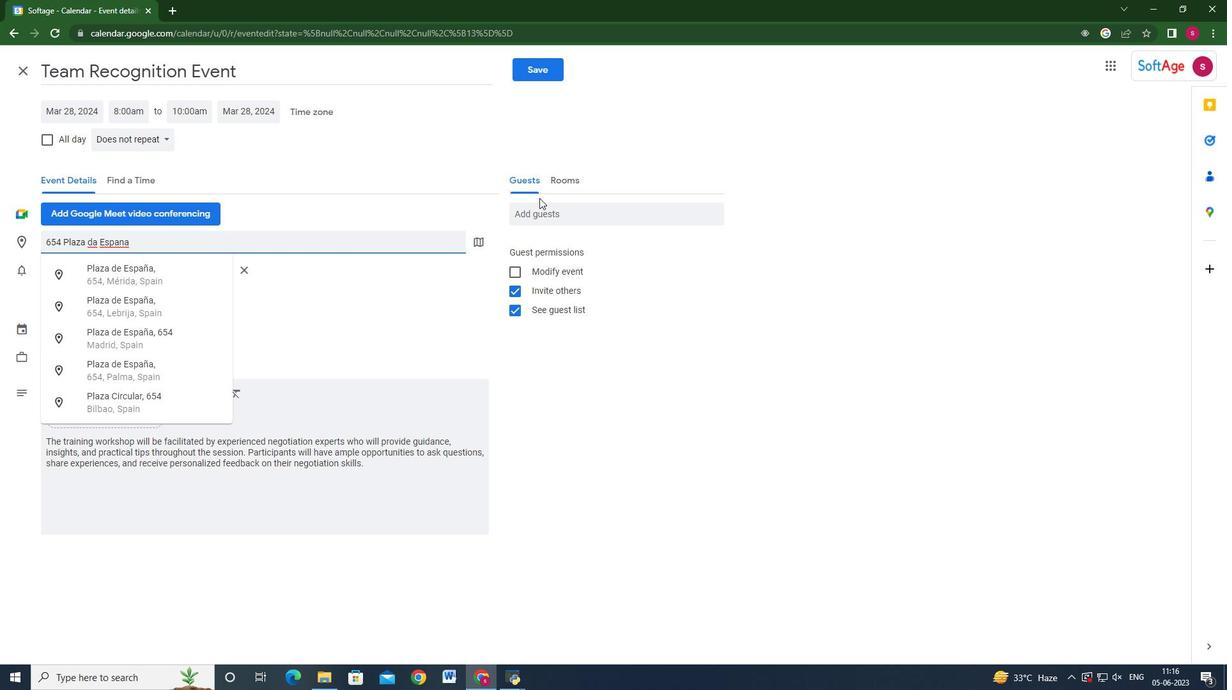 
Action: Mouse moved to (544, 216)
Screenshot: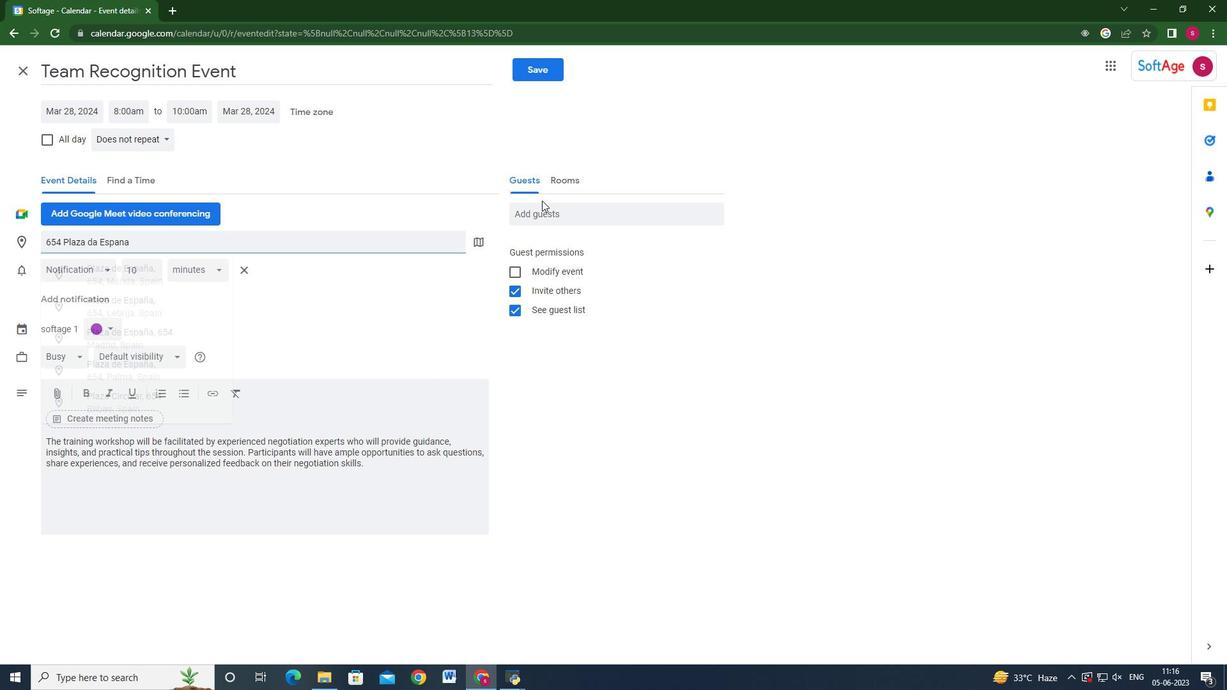 
Action: Mouse pressed left at (544, 216)
Screenshot: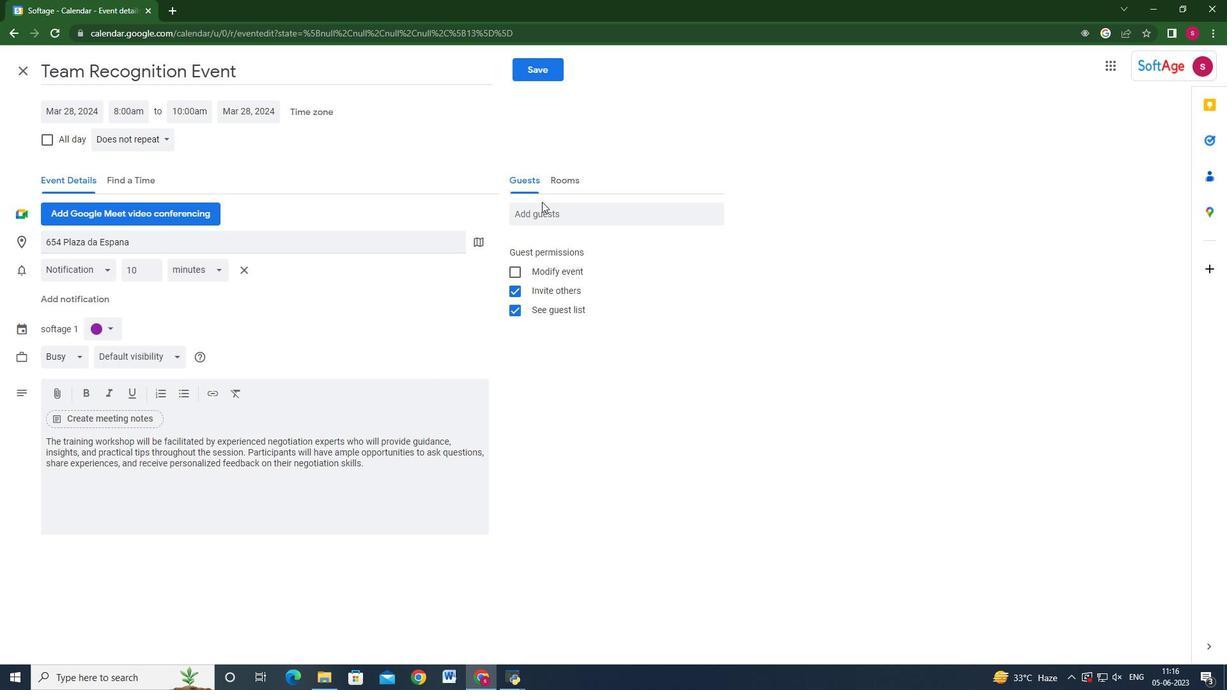
Action: Mouse moved to (544, 216)
Screenshot: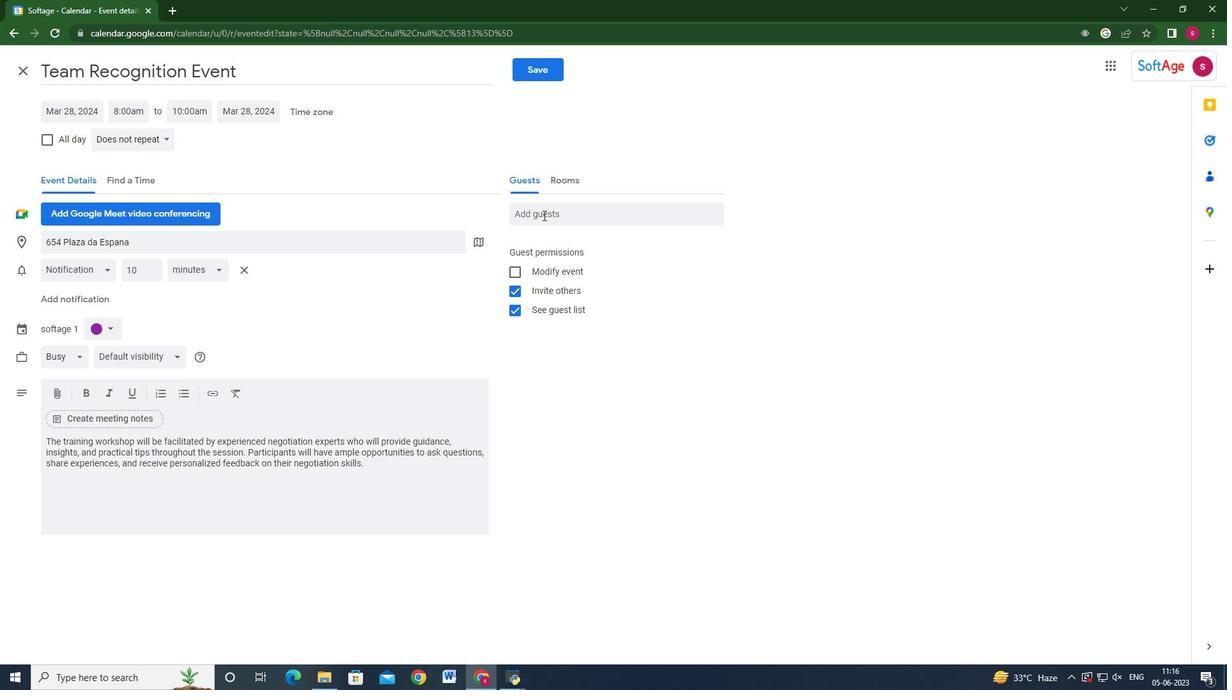 
Action: Key pressed softage.1<Key.shift_r>@<Key.backspace><Key.backspace>7<Key.shift_r>@softage.net<Key.enter>softage<Key.shift_r>@<Key.backspace>.9<Key.backspace>8<Key.shift_r>@softage.net<Key.enter>
Screenshot: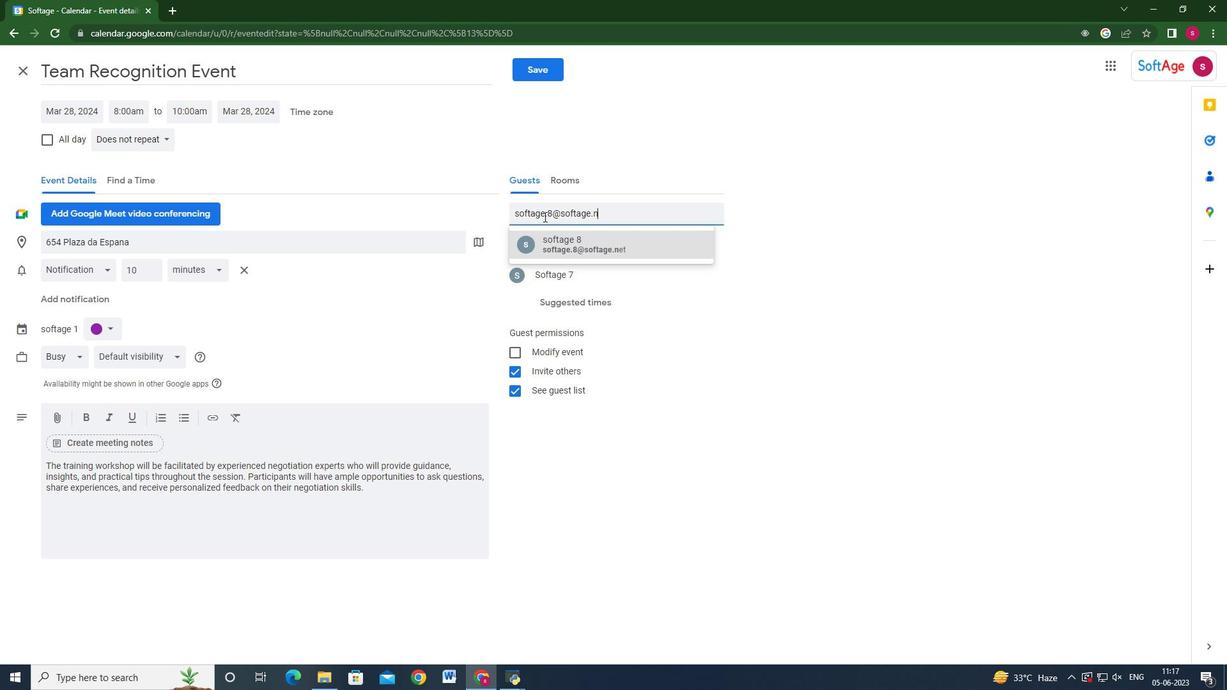 
Action: Mouse moved to (168, 140)
Screenshot: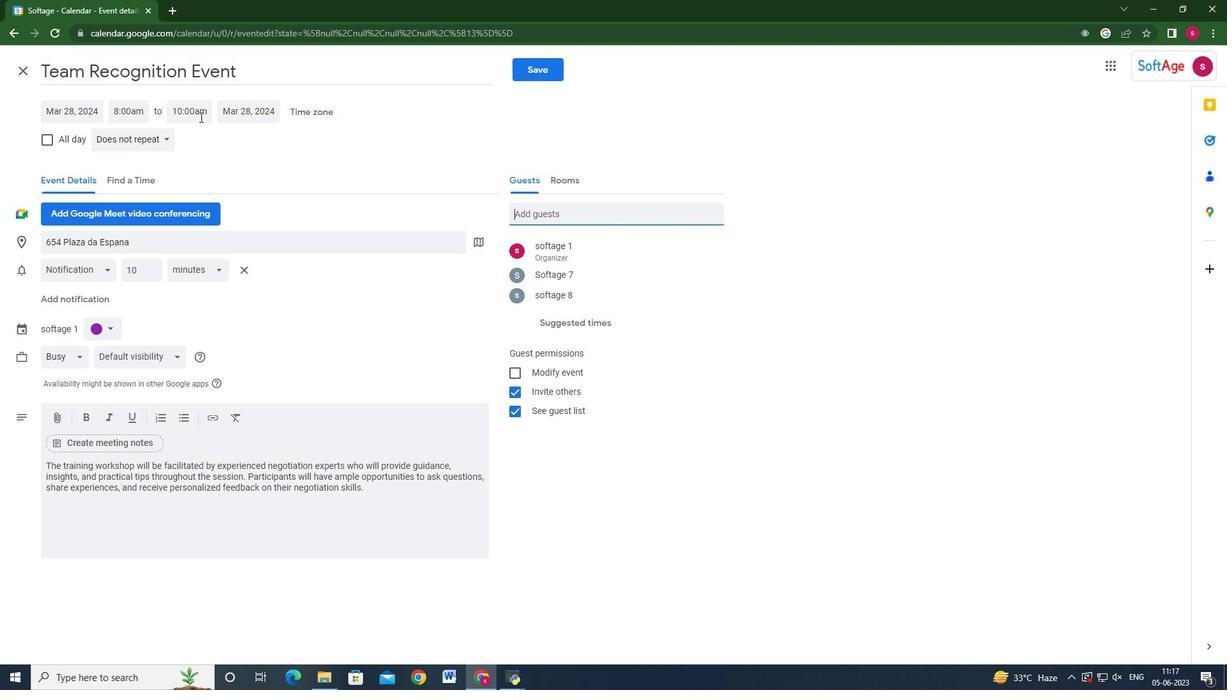 
Action: Mouse pressed left at (168, 140)
Screenshot: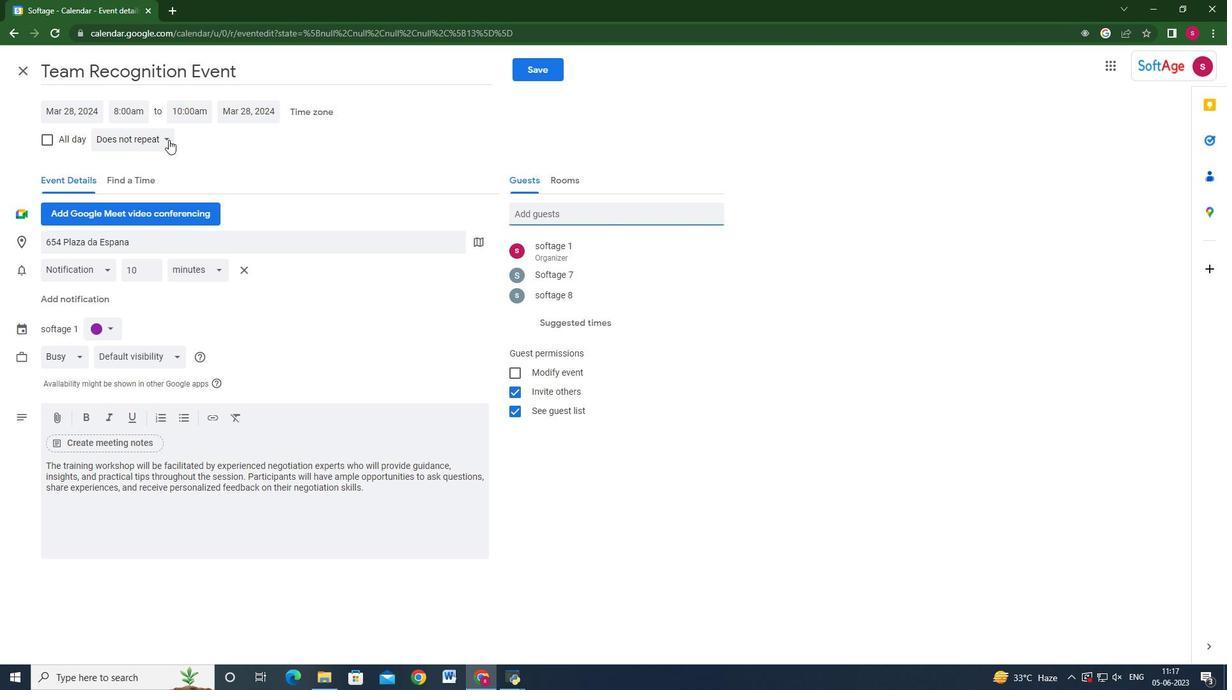 
Action: Mouse moved to (156, 278)
Screenshot: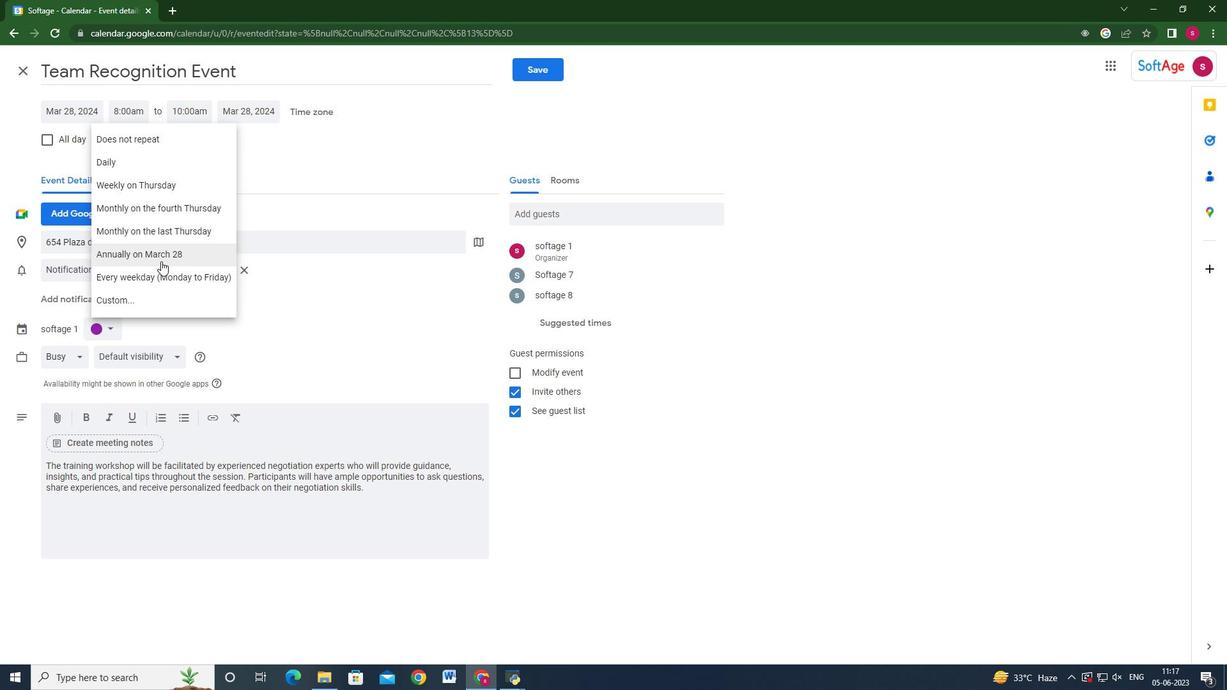 
Action: Mouse pressed left at (156, 278)
Screenshot: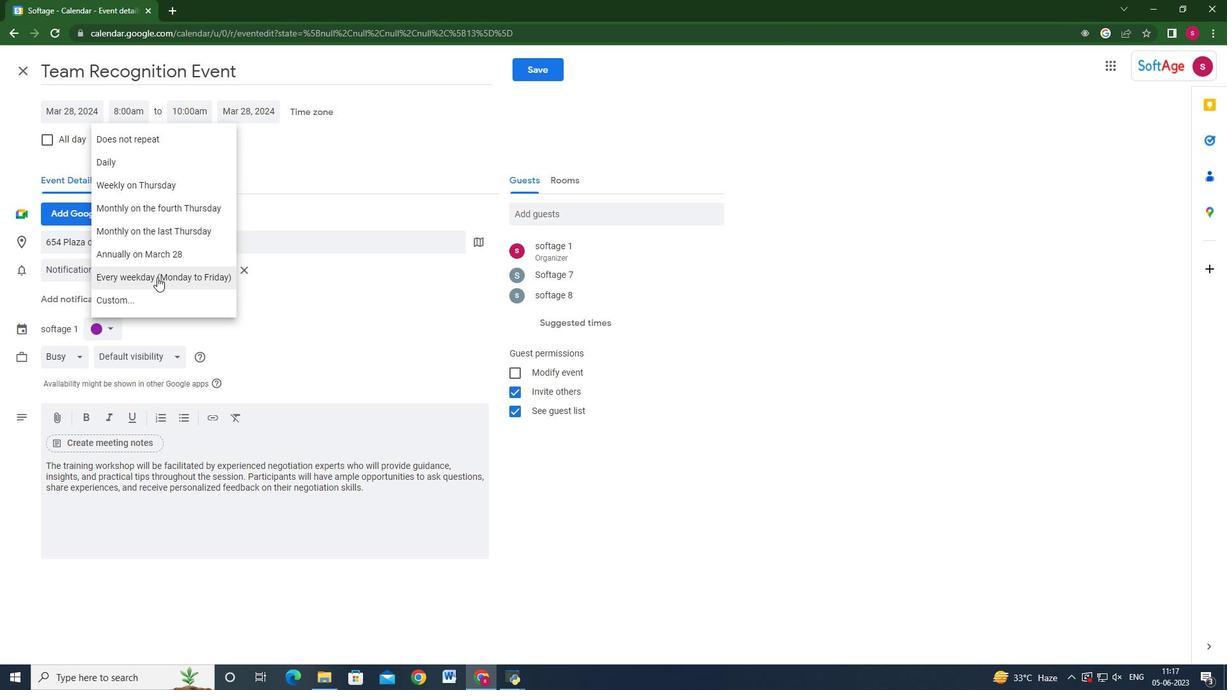 
Action: Mouse moved to (540, 65)
Screenshot: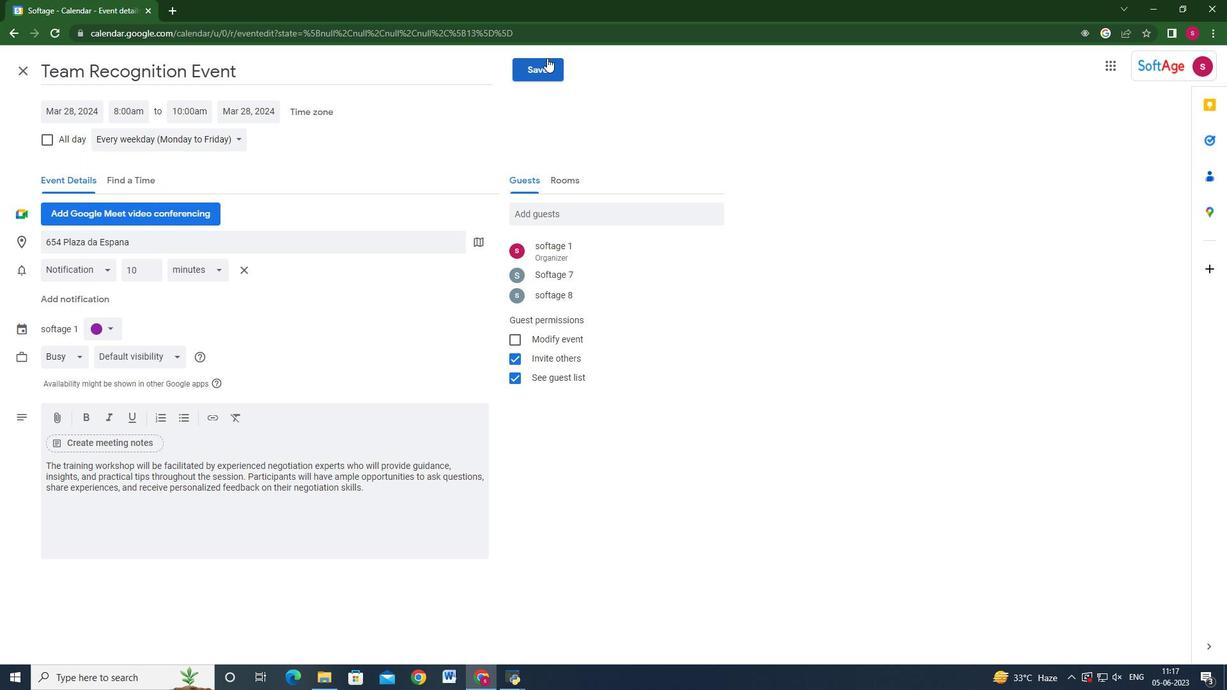
Action: Mouse pressed left at (540, 65)
Screenshot: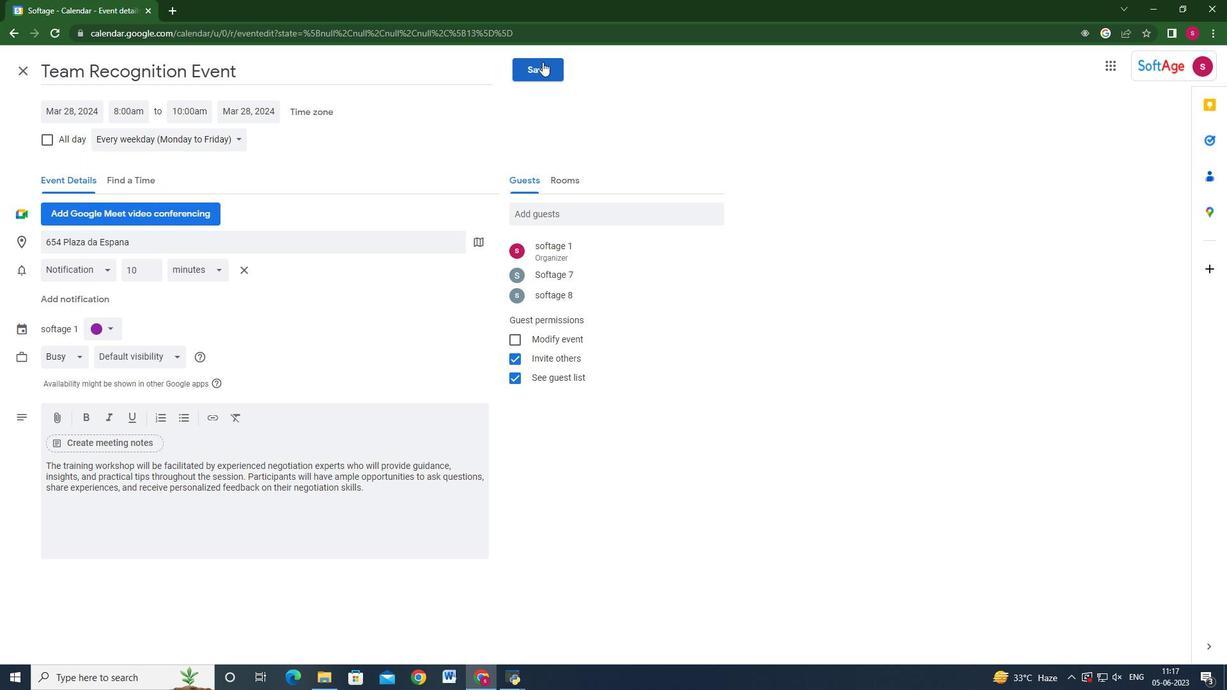 
Action: Mouse moved to (728, 392)
Screenshot: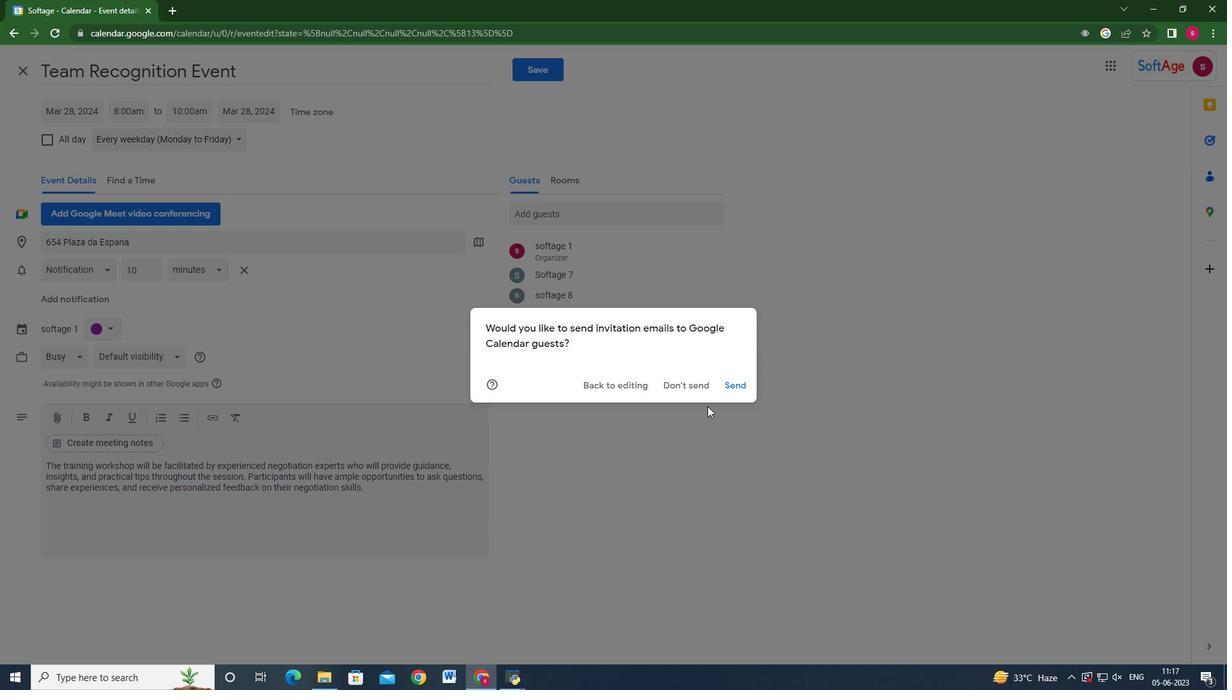 
Action: Mouse pressed left at (728, 392)
Screenshot: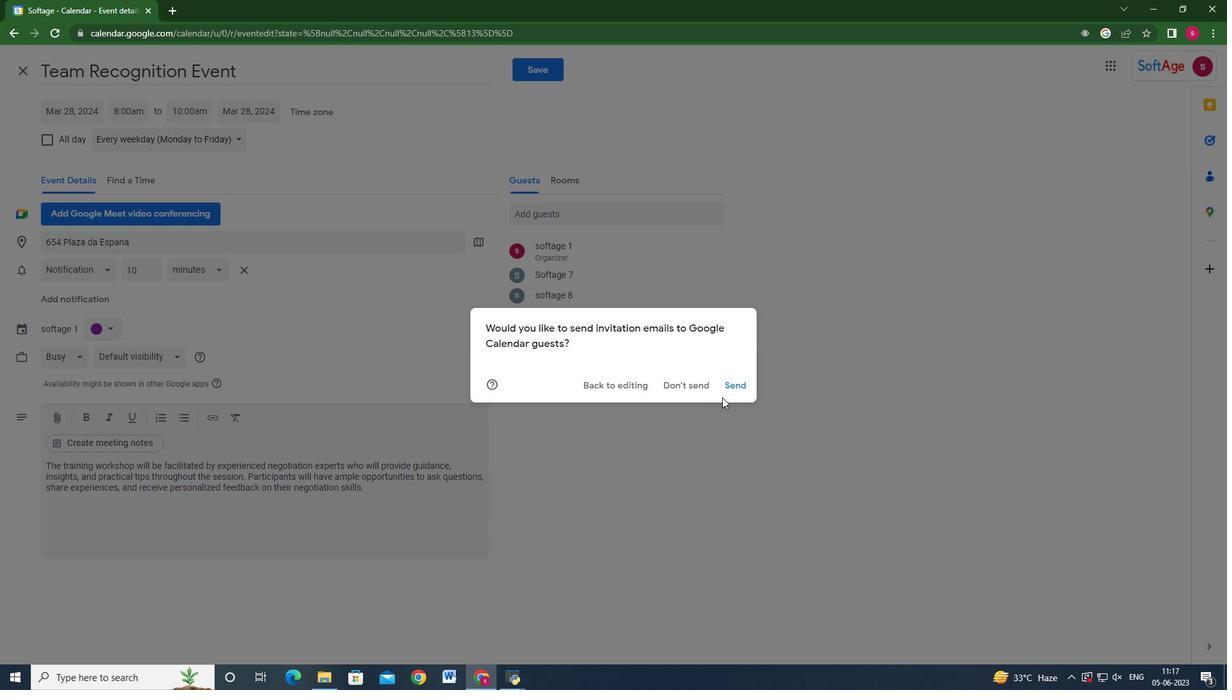 
Action: Mouse moved to (913, 471)
Screenshot: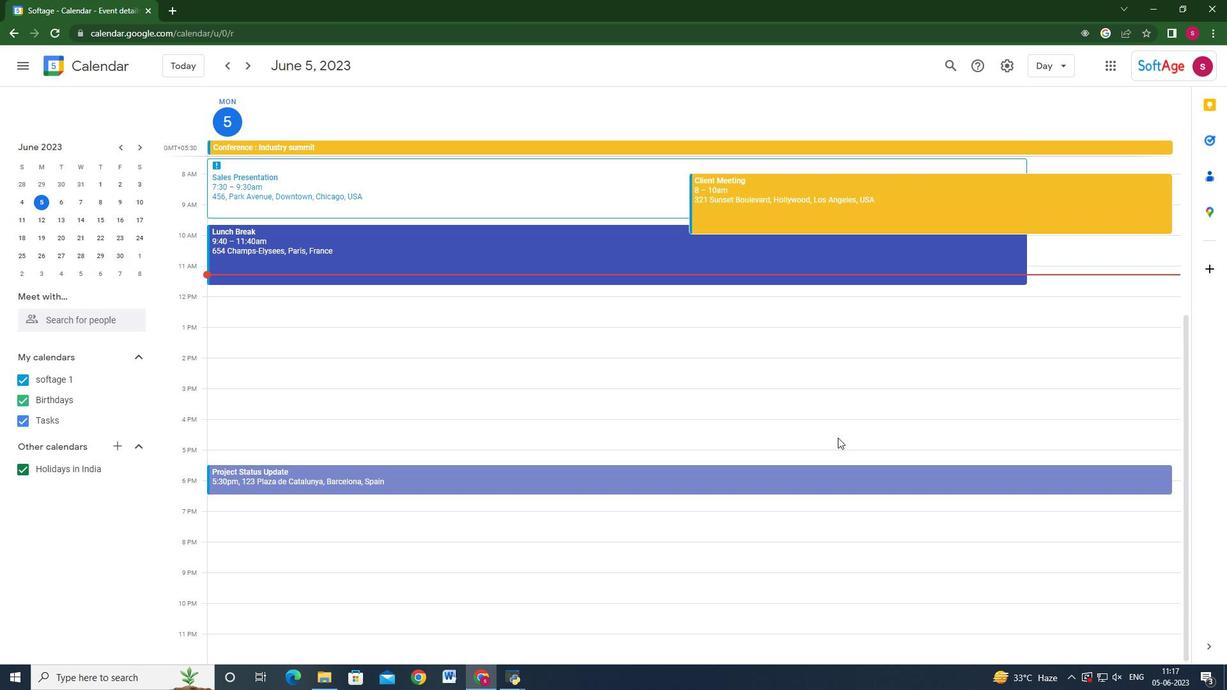 
